 Task: Add a signature Lisa Hernandez containing With heartfelt thanks and warm wishes, Lisa Hernandez to email address softage.6@softage.net and add a folder Training materials
Action: Mouse moved to (109, 120)
Screenshot: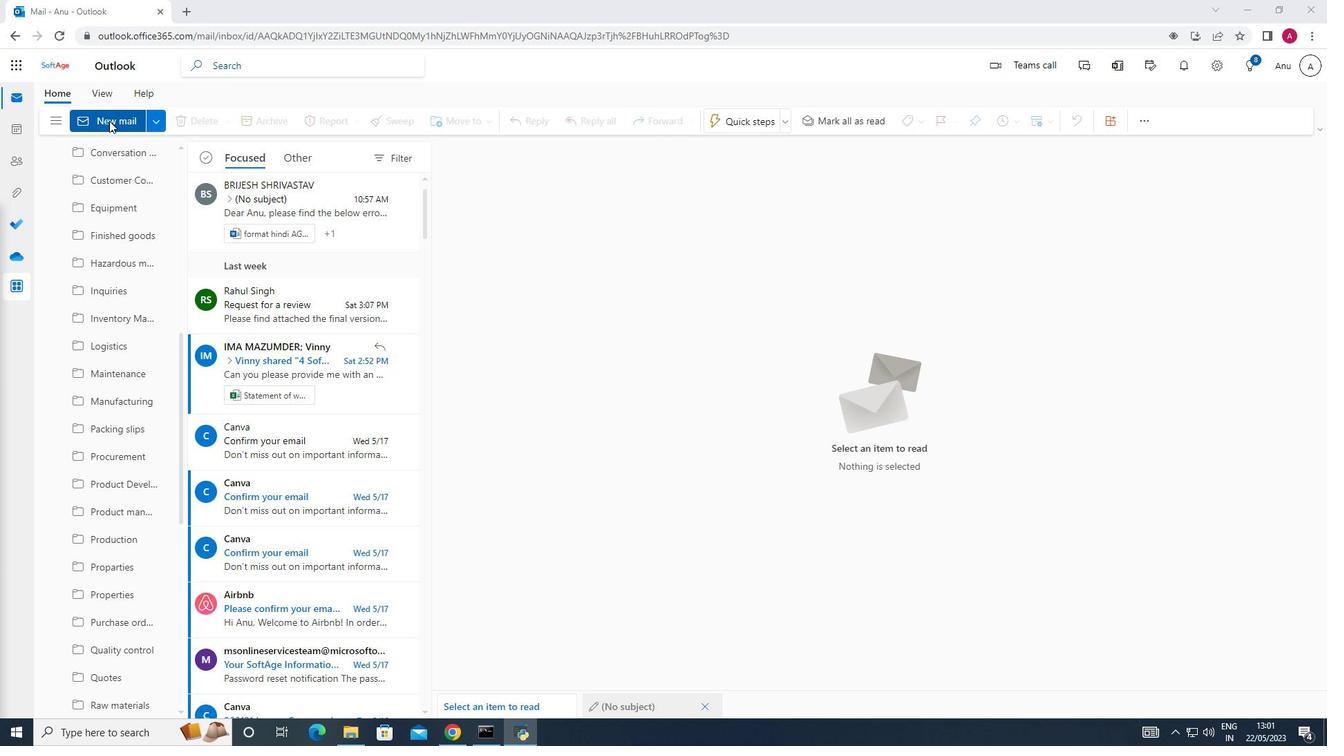 
Action: Mouse pressed left at (109, 120)
Screenshot: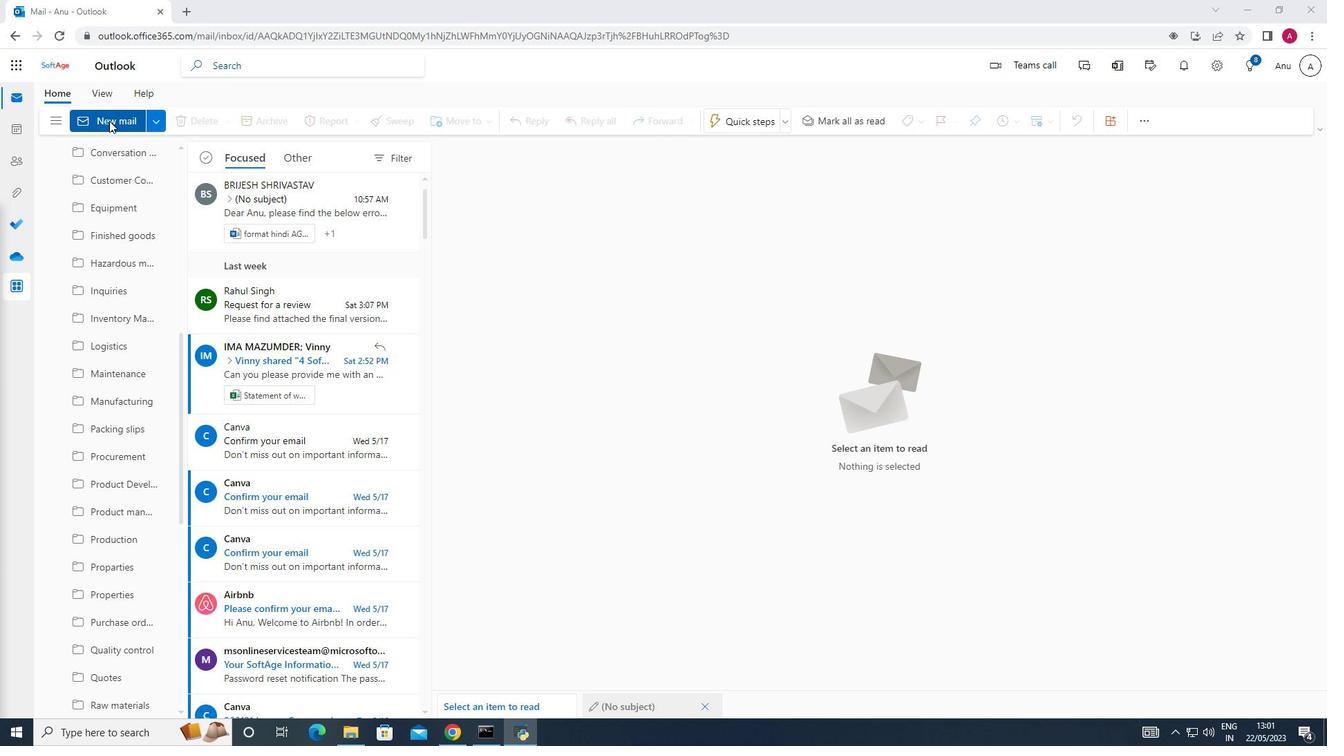 
Action: Mouse moved to (948, 120)
Screenshot: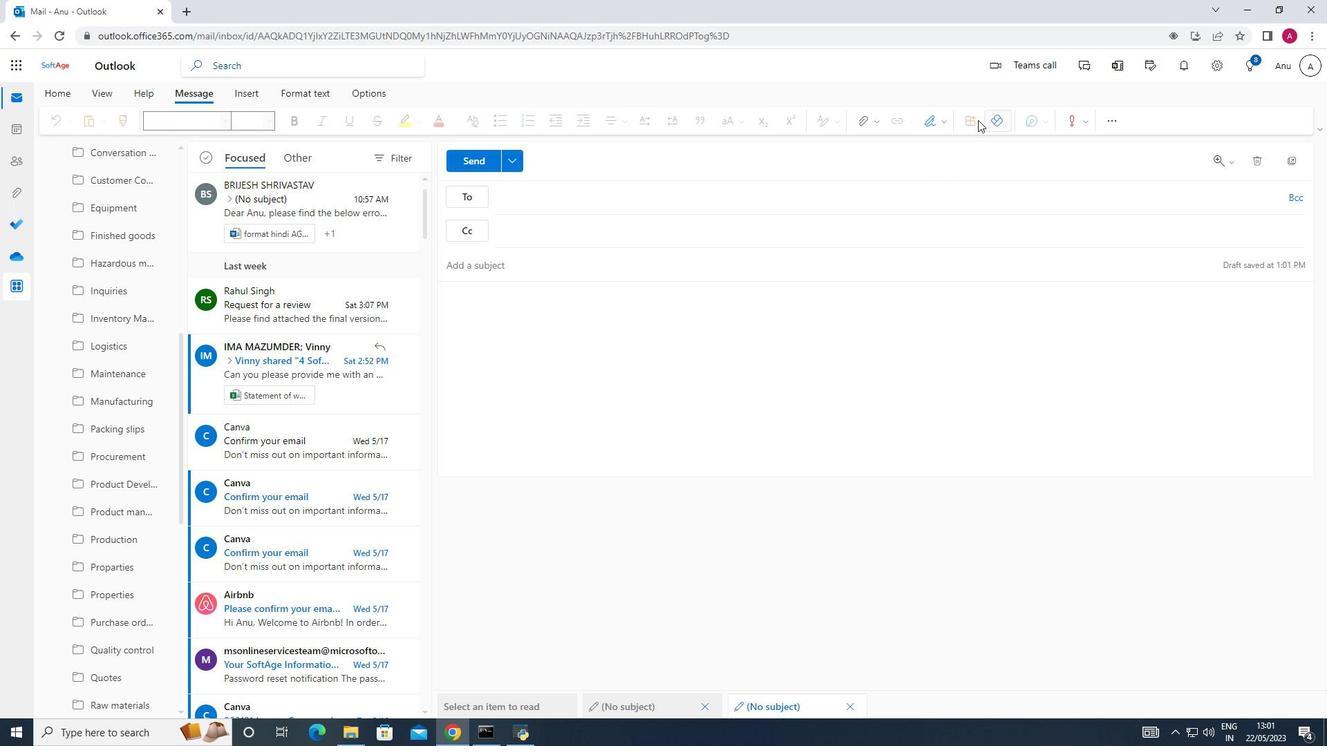 
Action: Mouse pressed left at (948, 120)
Screenshot: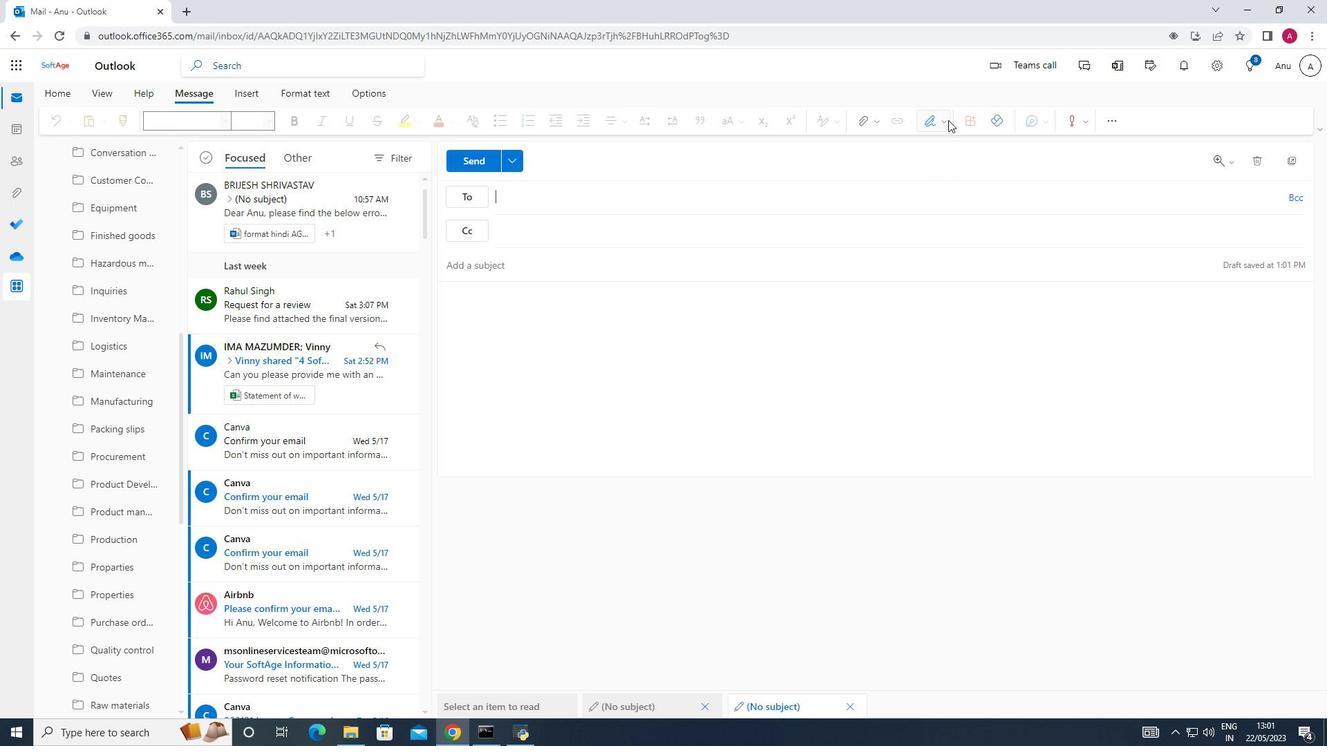 
Action: Mouse moved to (911, 172)
Screenshot: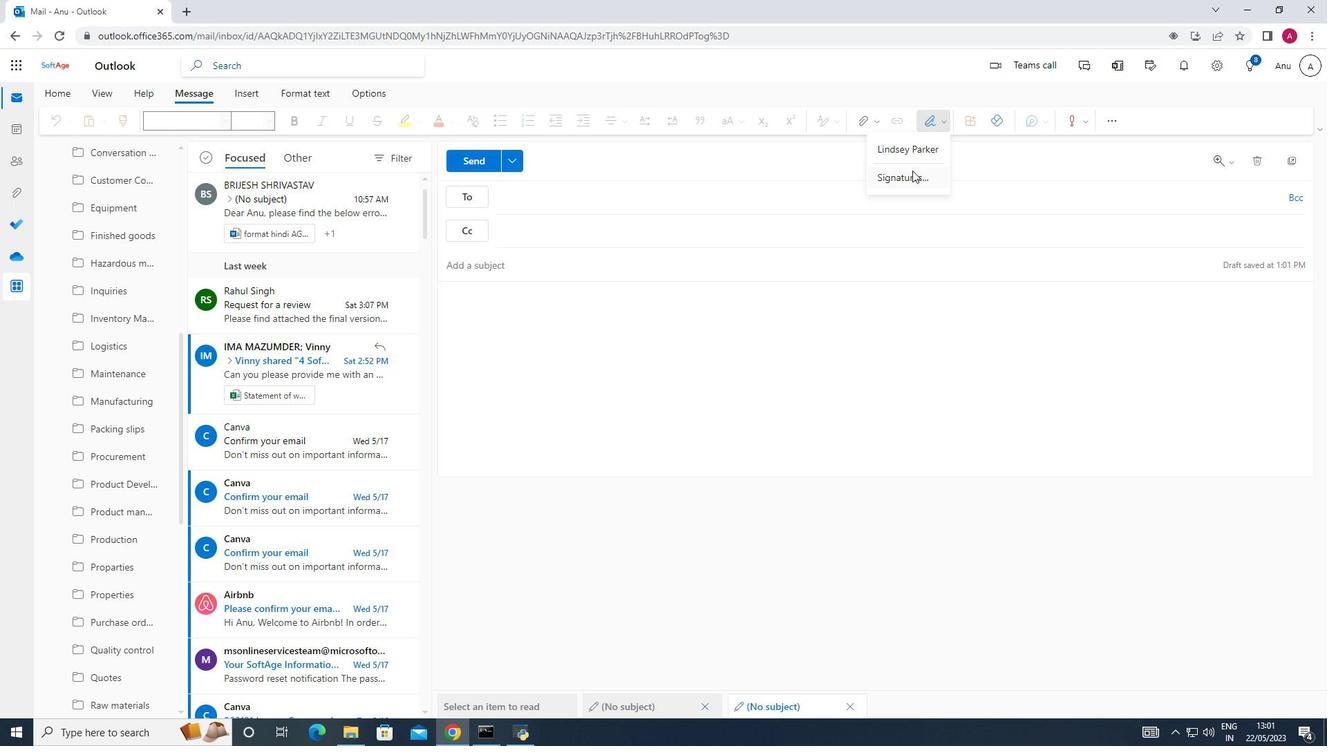 
Action: Mouse pressed left at (911, 172)
Screenshot: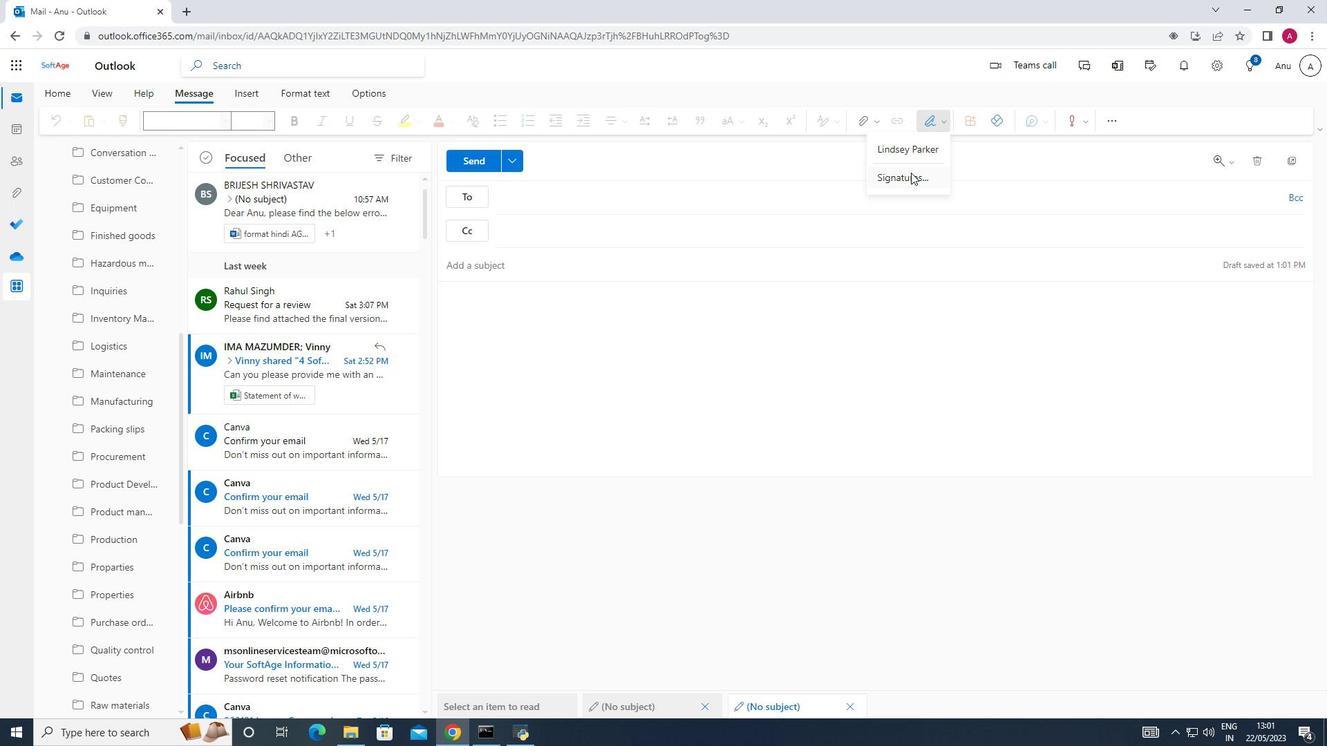 
Action: Mouse moved to (949, 239)
Screenshot: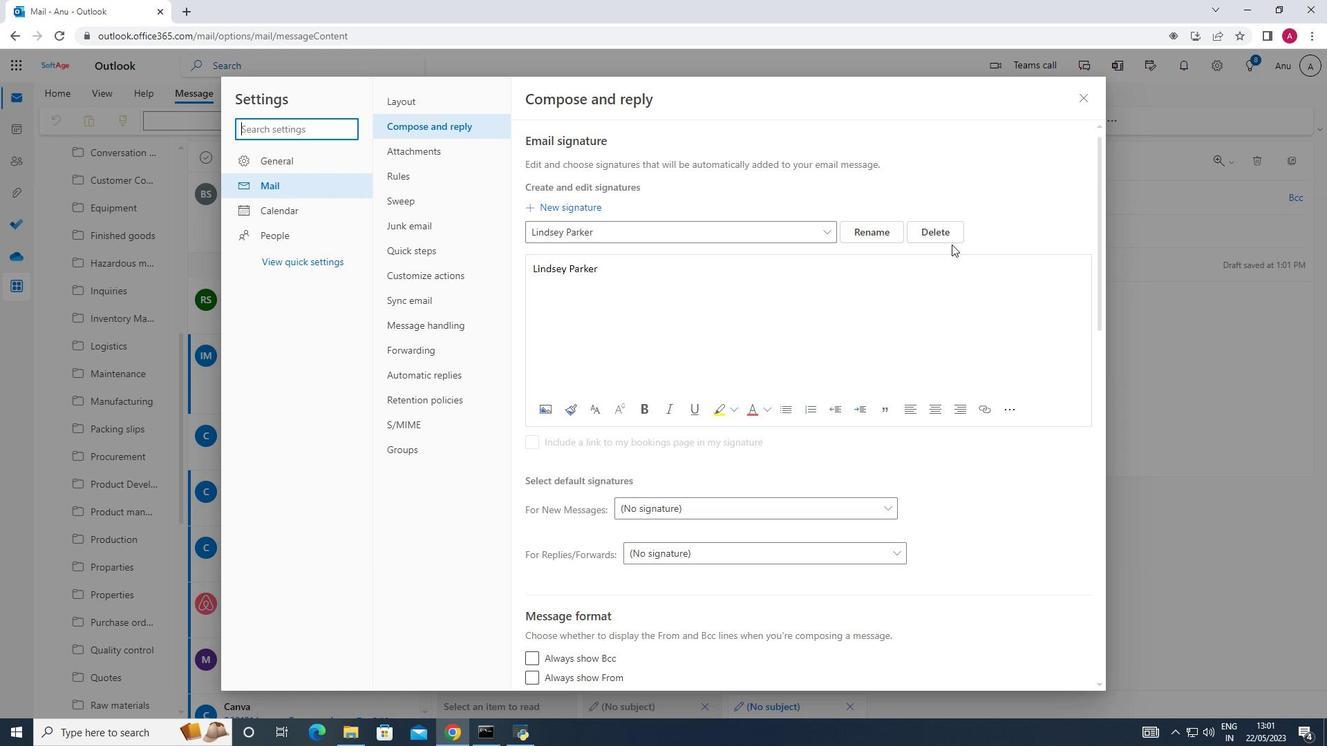 
Action: Mouse pressed left at (949, 239)
Screenshot: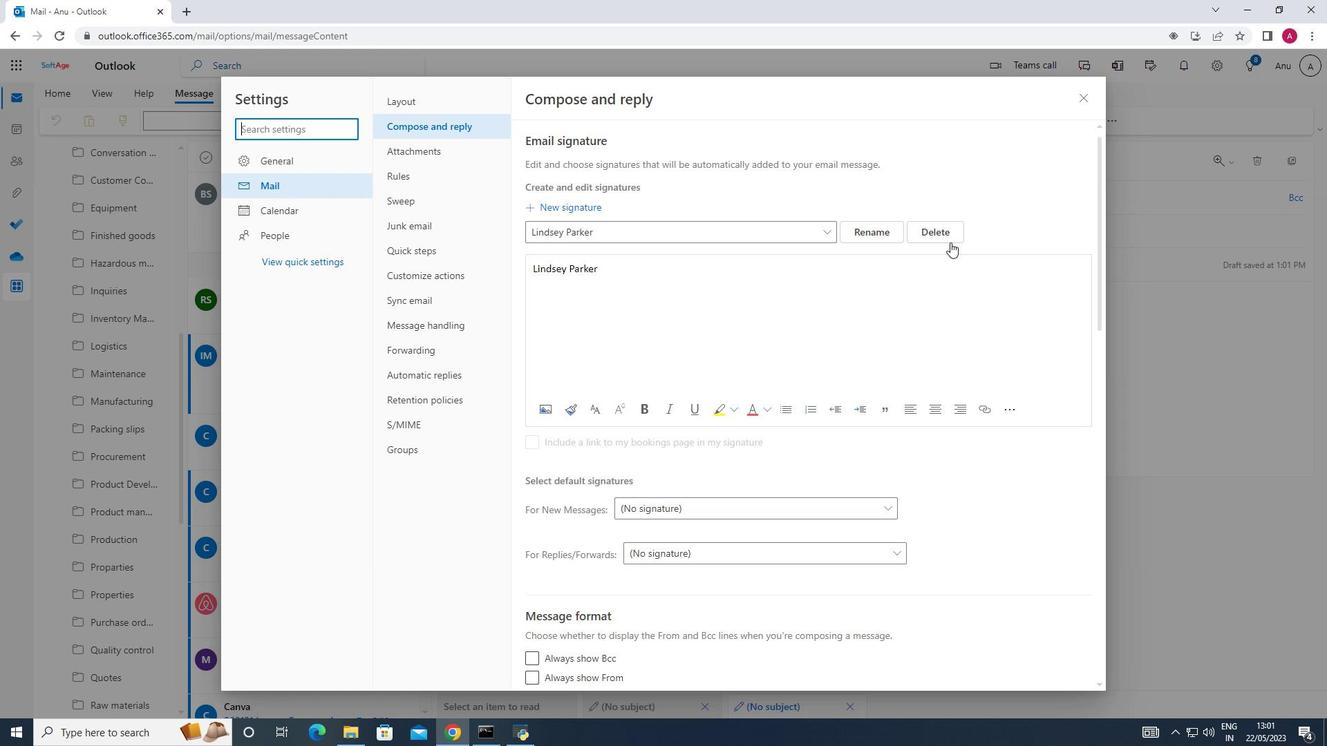
Action: Mouse moved to (615, 219)
Screenshot: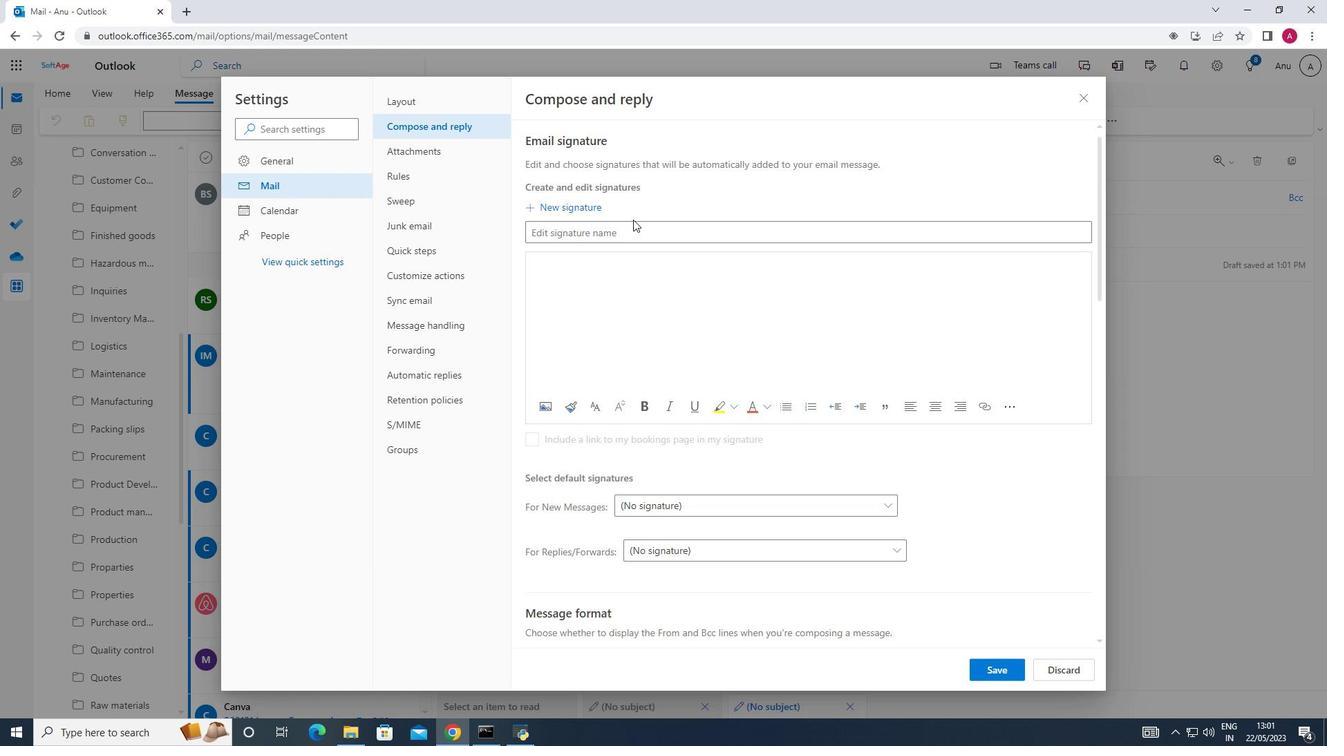 
Action: Mouse pressed left at (615, 219)
Screenshot: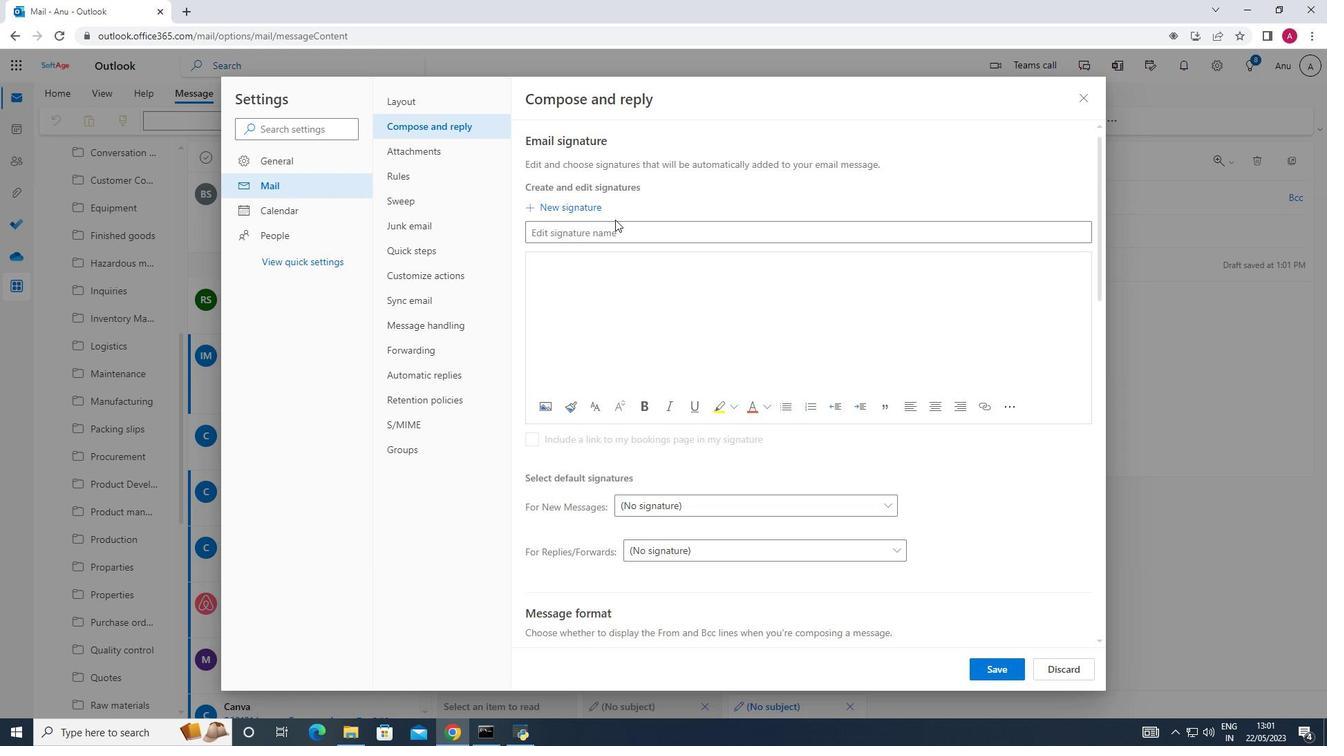 
Action: Mouse moved to (579, 236)
Screenshot: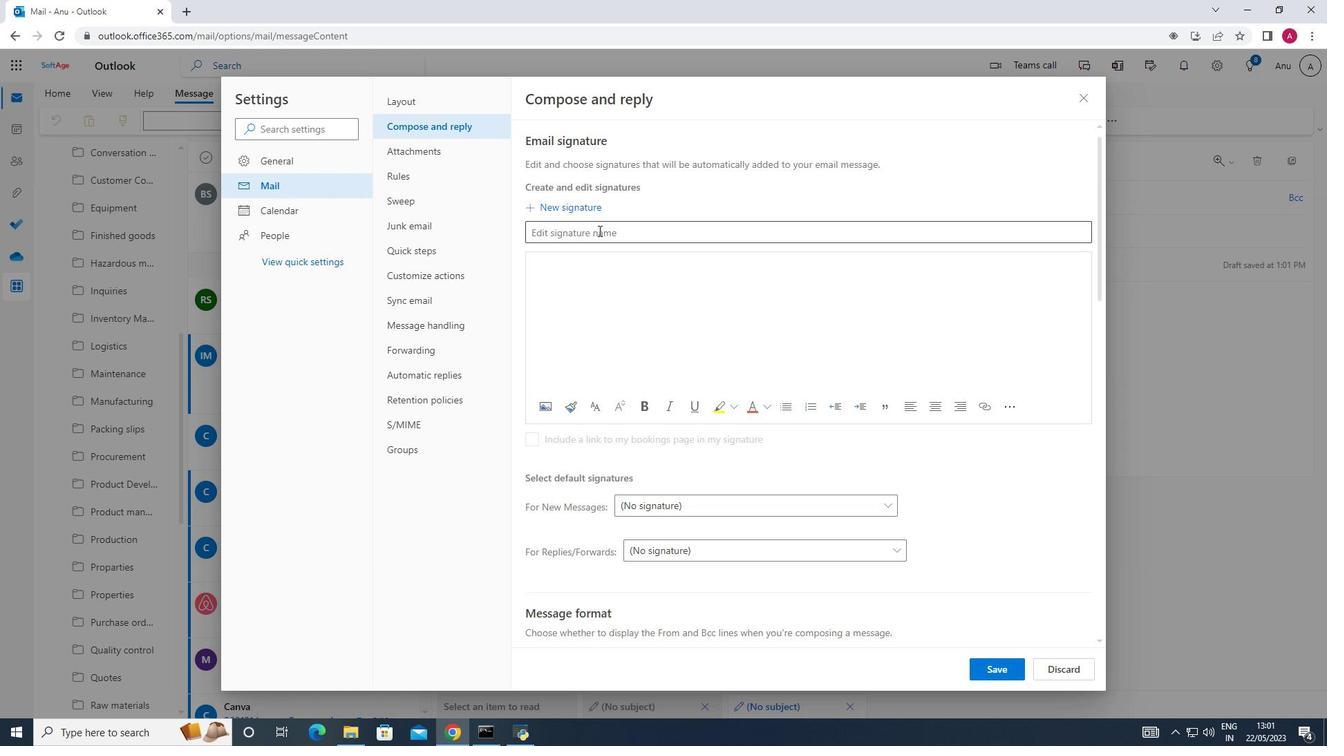 
Action: Mouse pressed left at (579, 236)
Screenshot: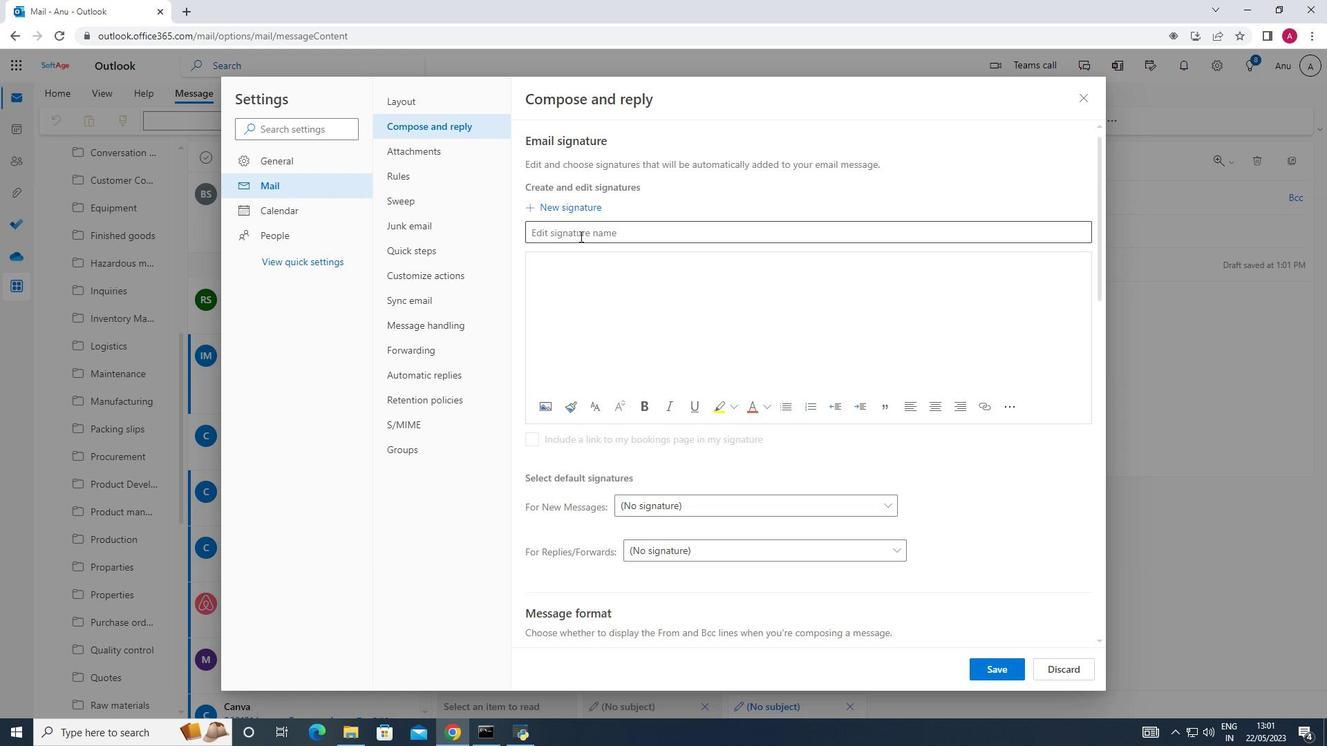 
Action: Mouse moved to (579, 235)
Screenshot: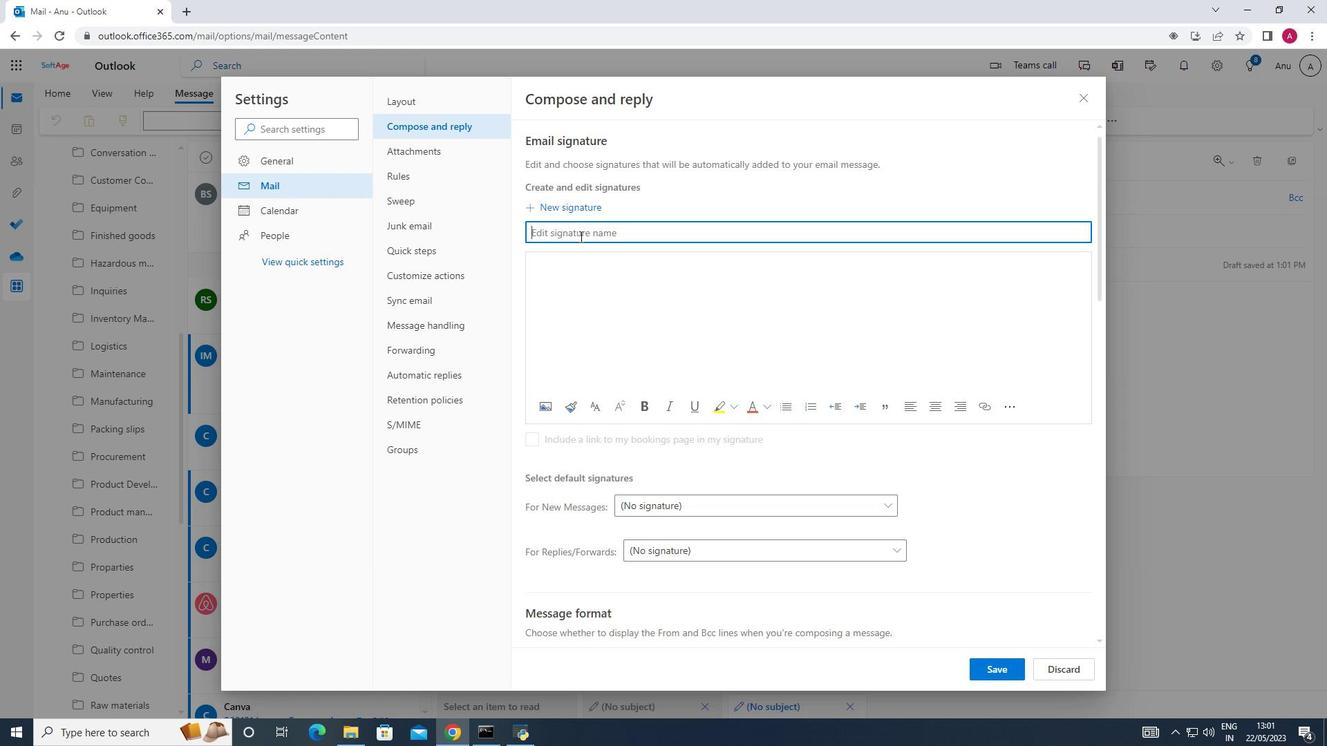 
Action: Key pressed <Key.shift>Lisa<Key.space><Key.shift>Hernandez
Screenshot: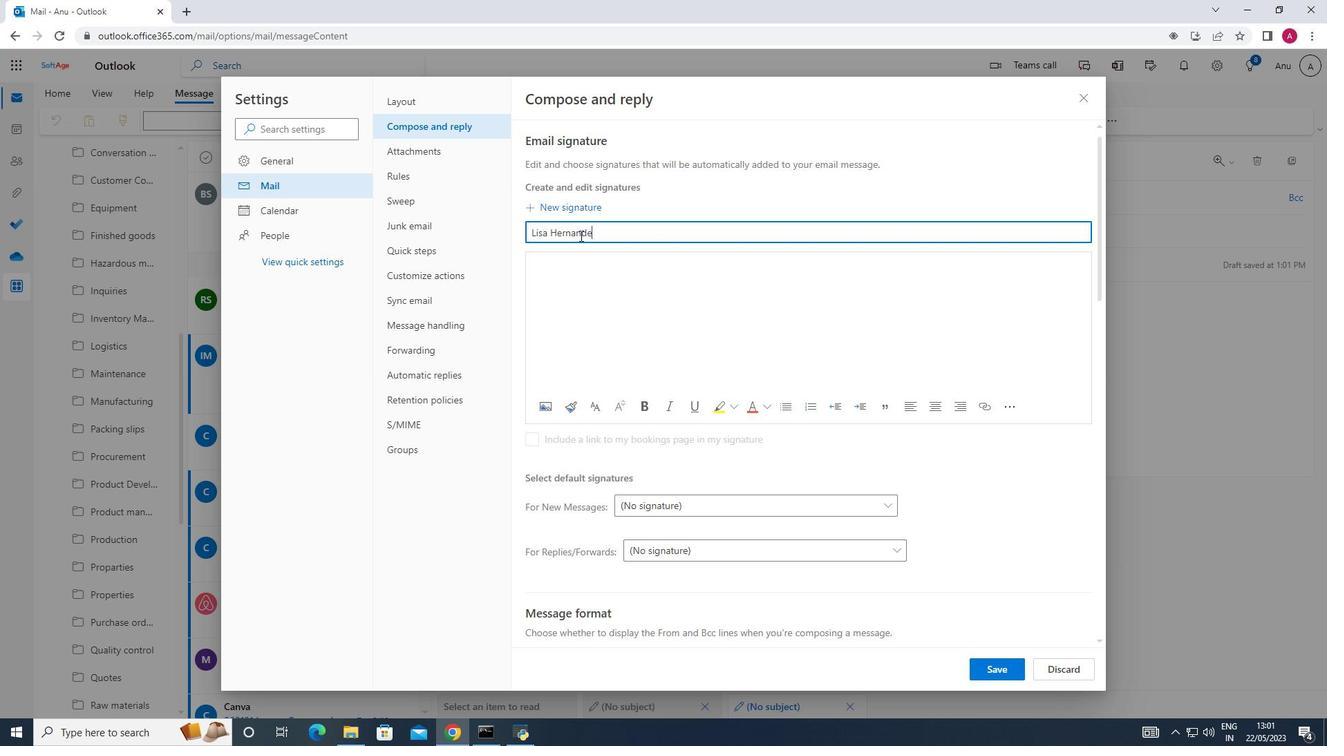
Action: Mouse moved to (545, 264)
Screenshot: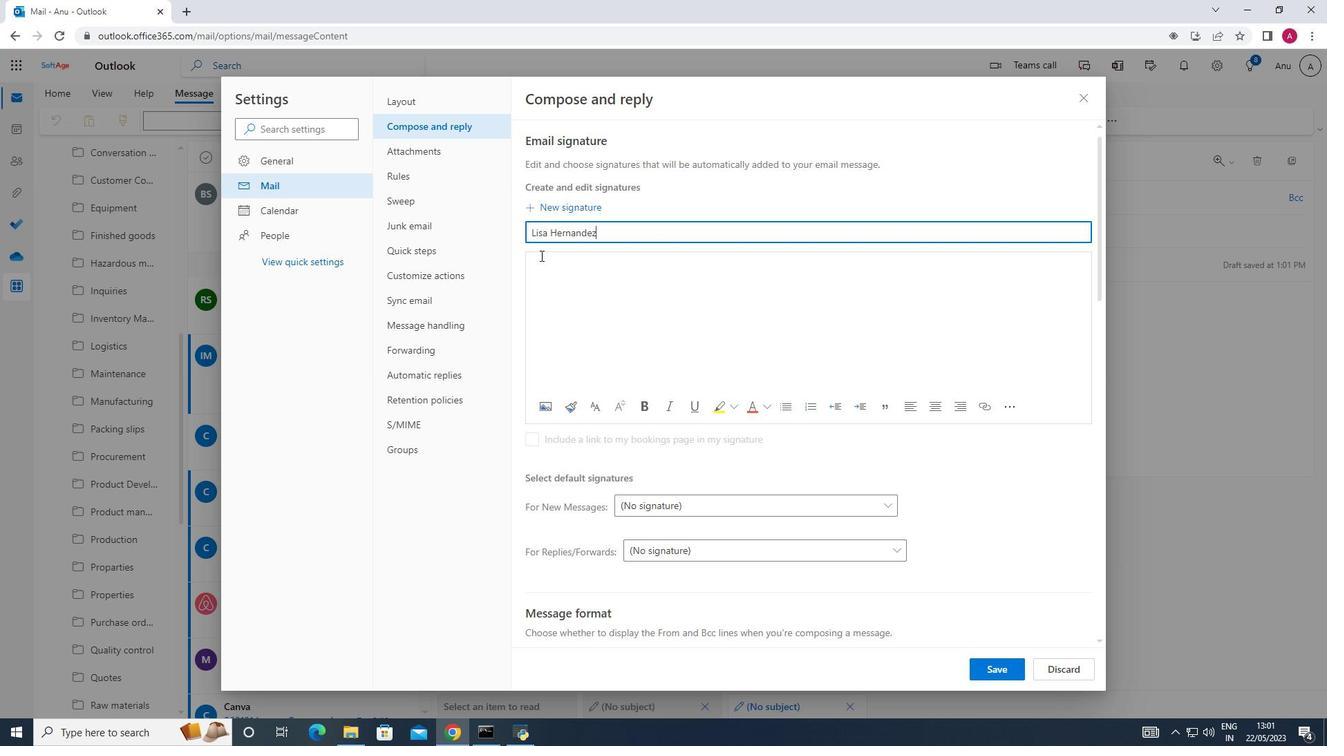 
Action: Mouse pressed left at (545, 264)
Screenshot: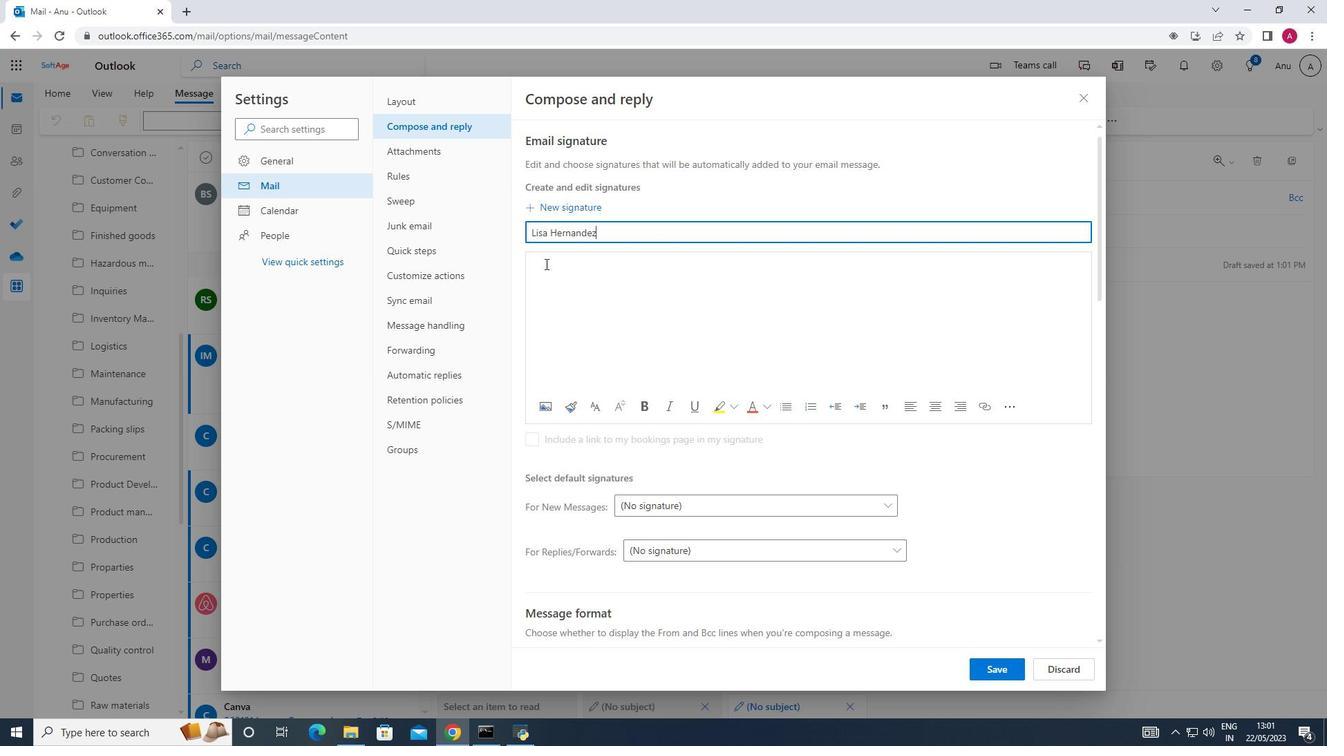 
Action: Key pressed <Key.shift_r>Lisa<Key.space><Key.shift>Harb<Key.backspace>nandez
Screenshot: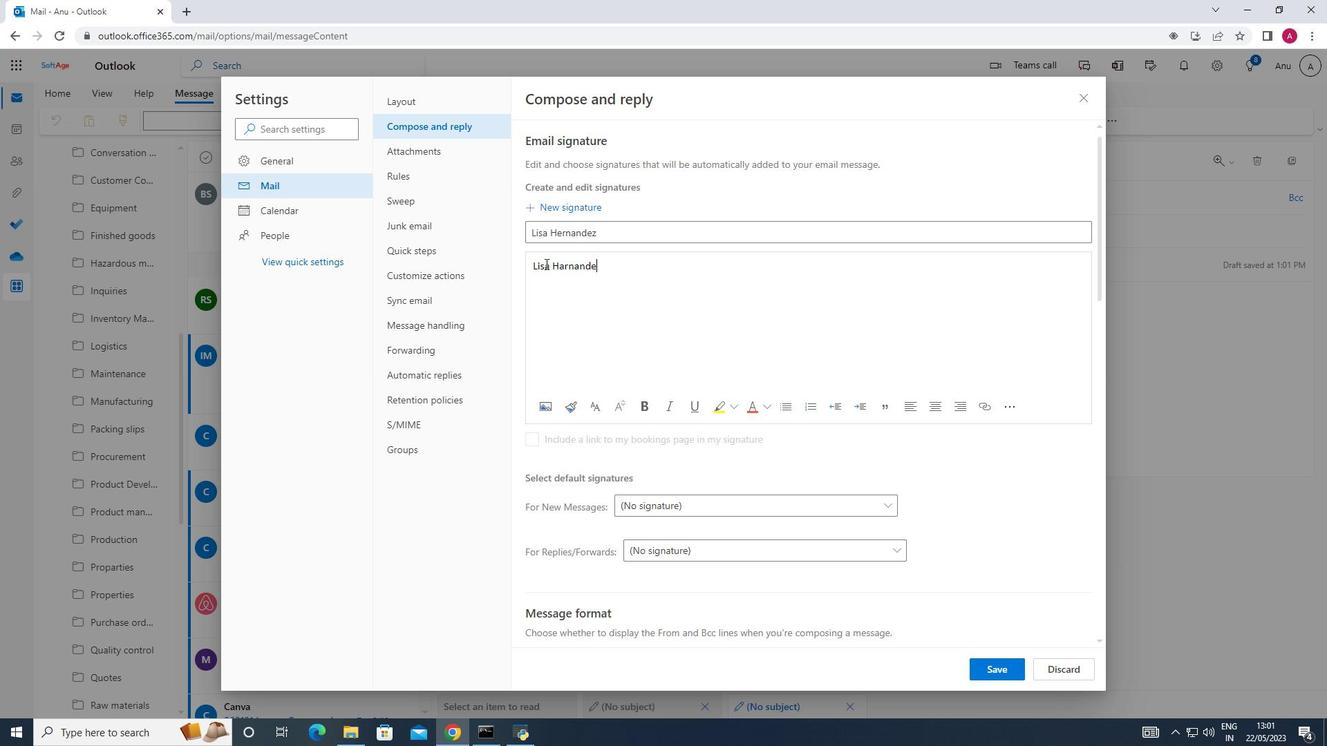 
Action: Mouse moved to (984, 669)
Screenshot: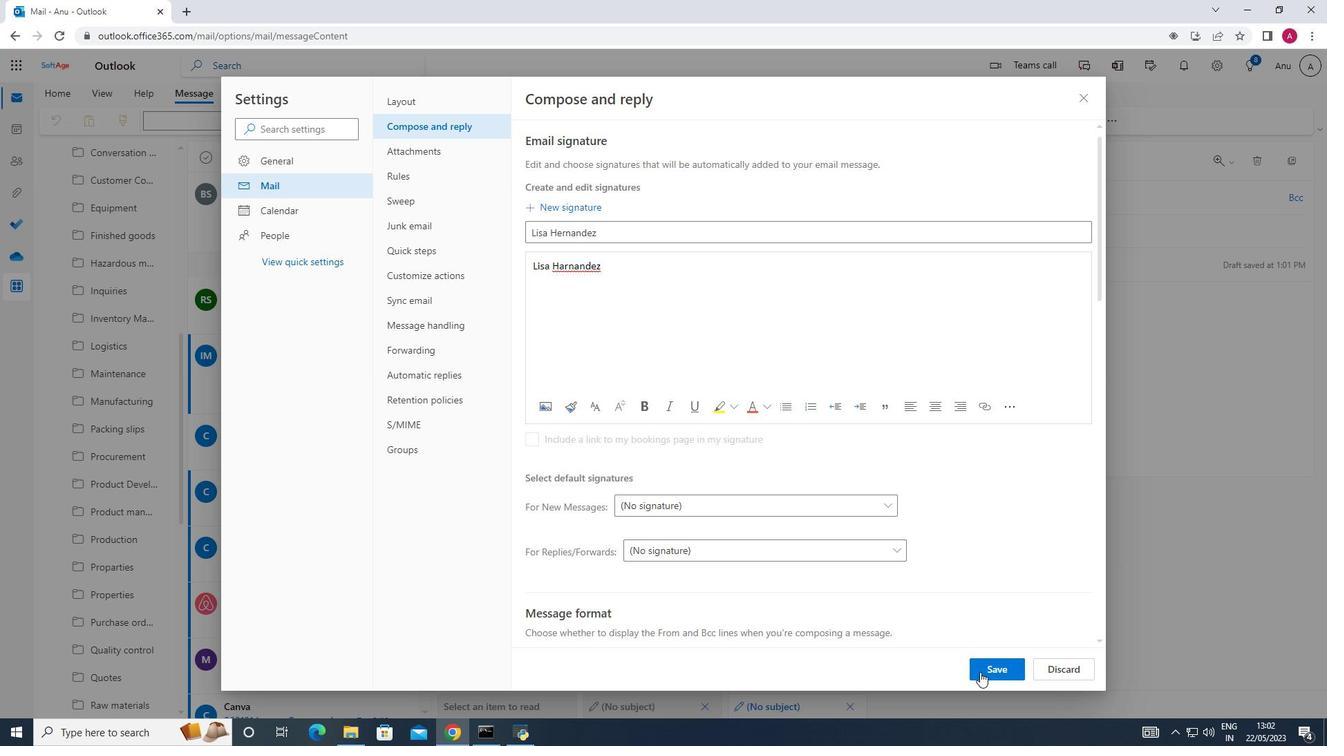 
Action: Mouse pressed left at (984, 669)
Screenshot: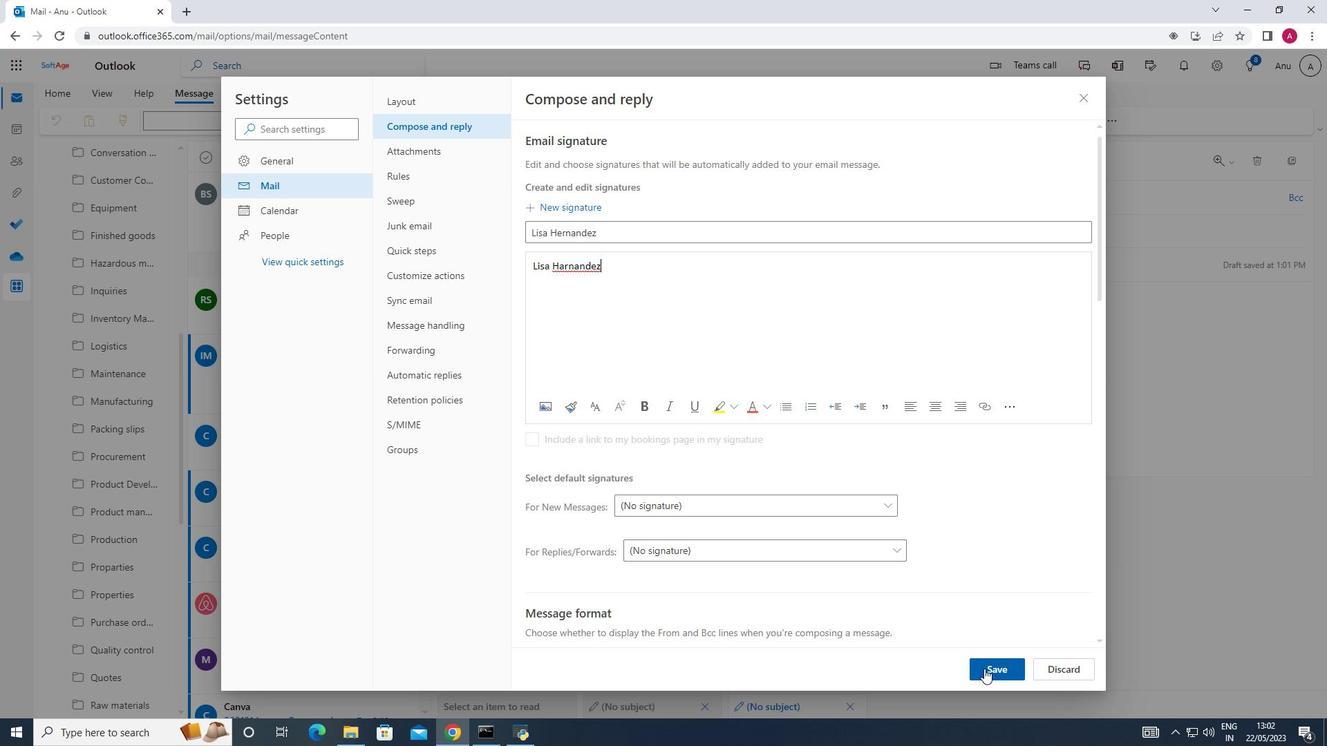 
Action: Mouse moved to (1076, 93)
Screenshot: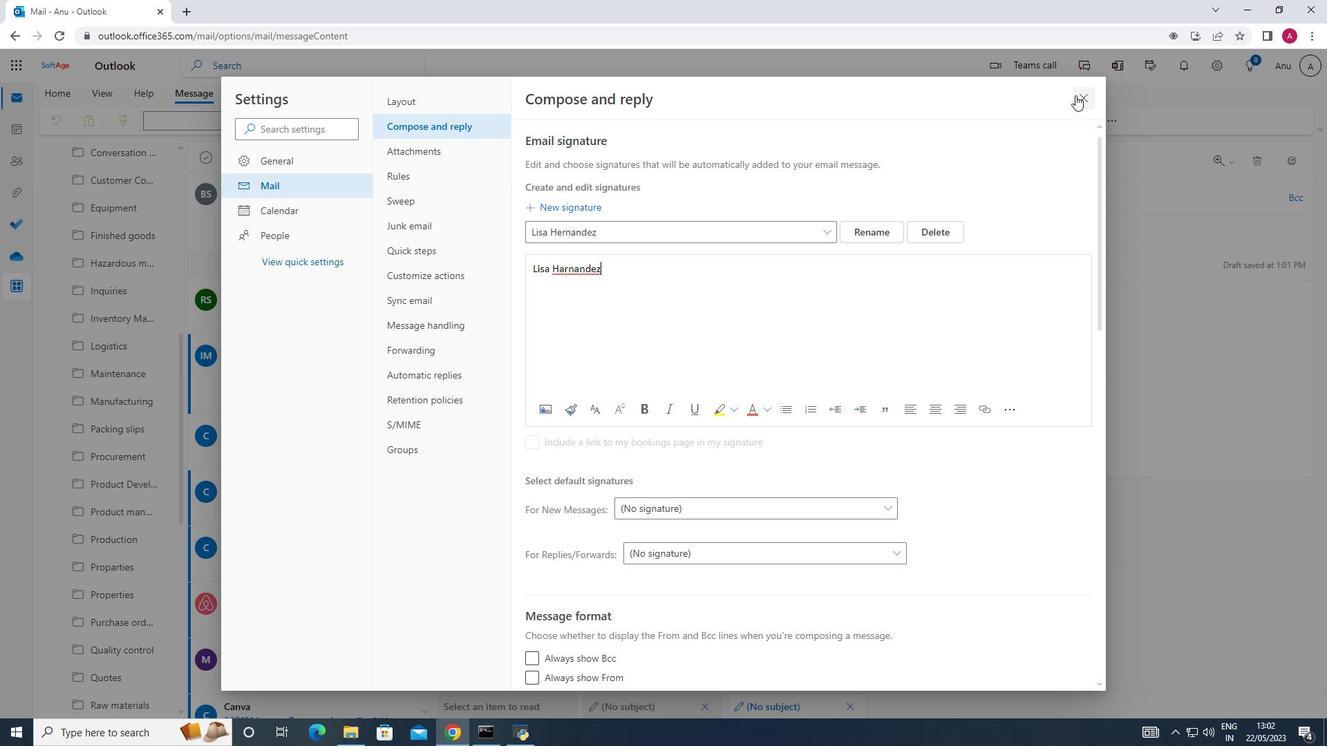 
Action: Mouse pressed left at (1076, 93)
Screenshot: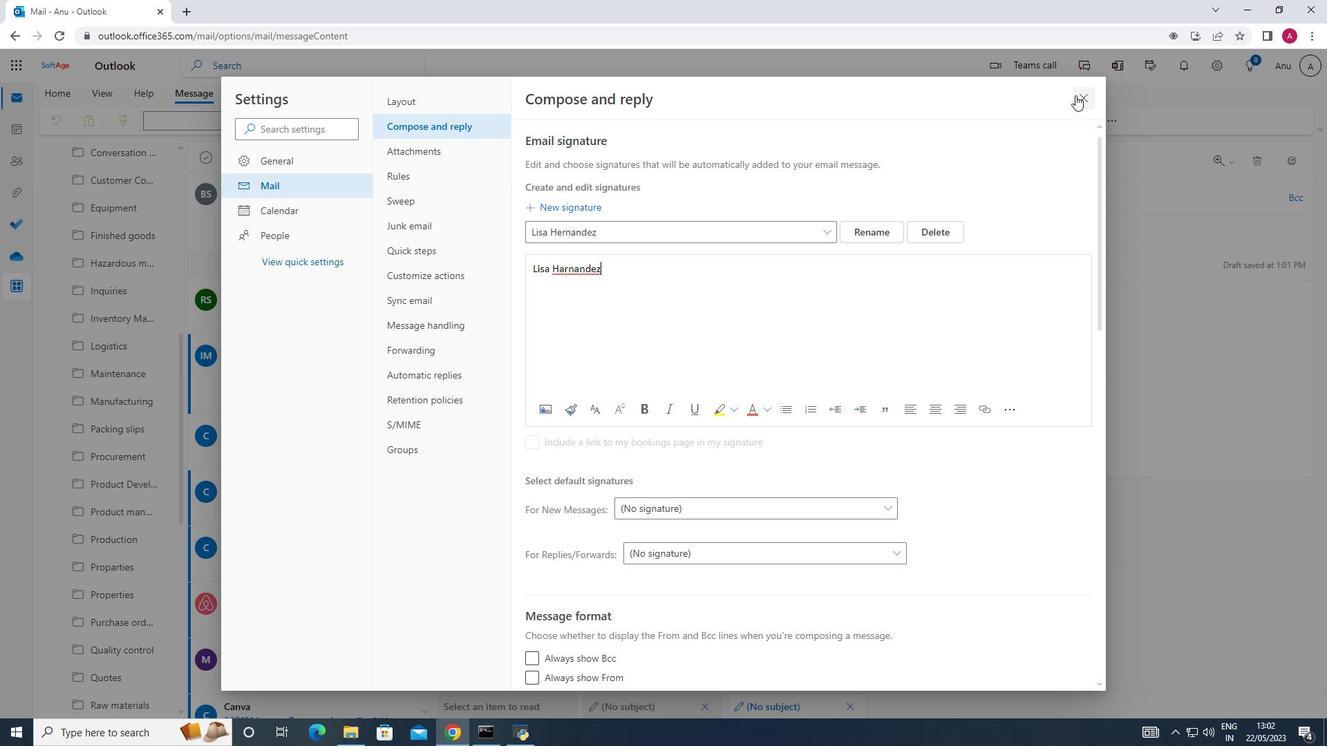 
Action: Mouse moved to (940, 123)
Screenshot: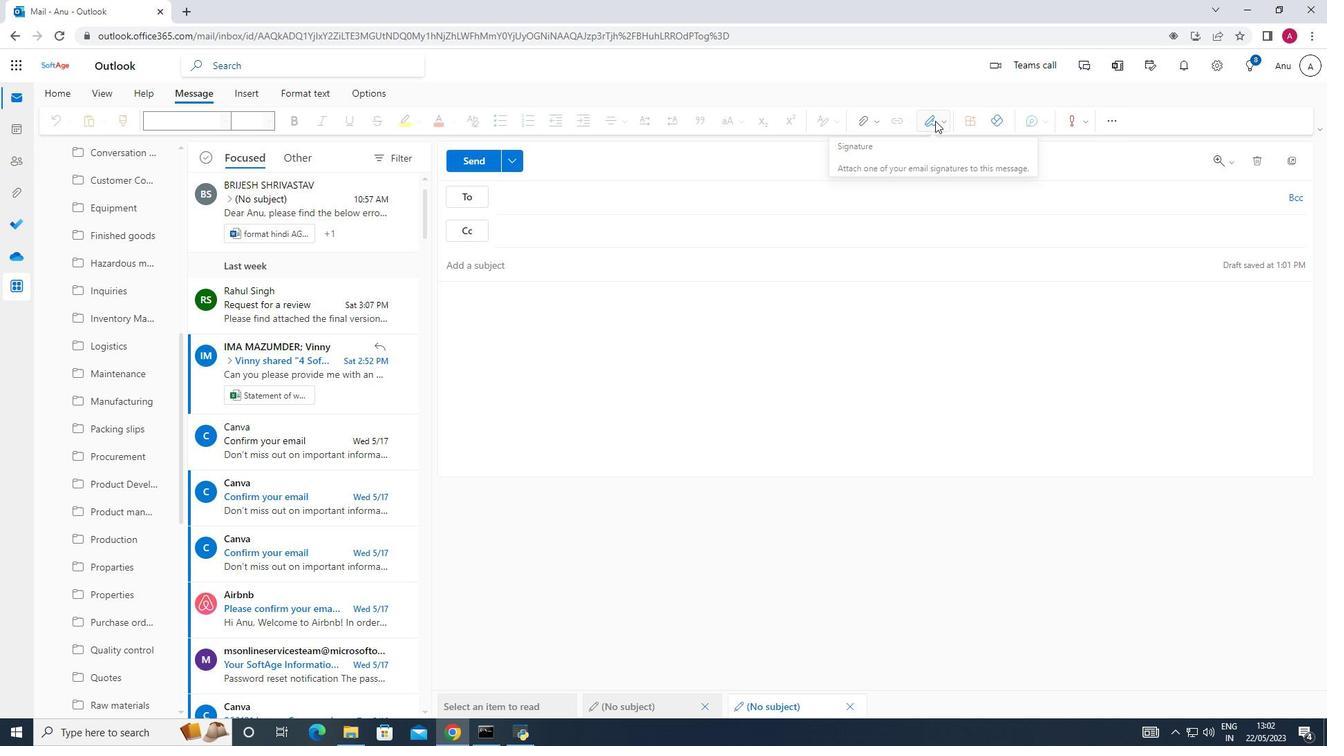 
Action: Mouse pressed left at (940, 123)
Screenshot: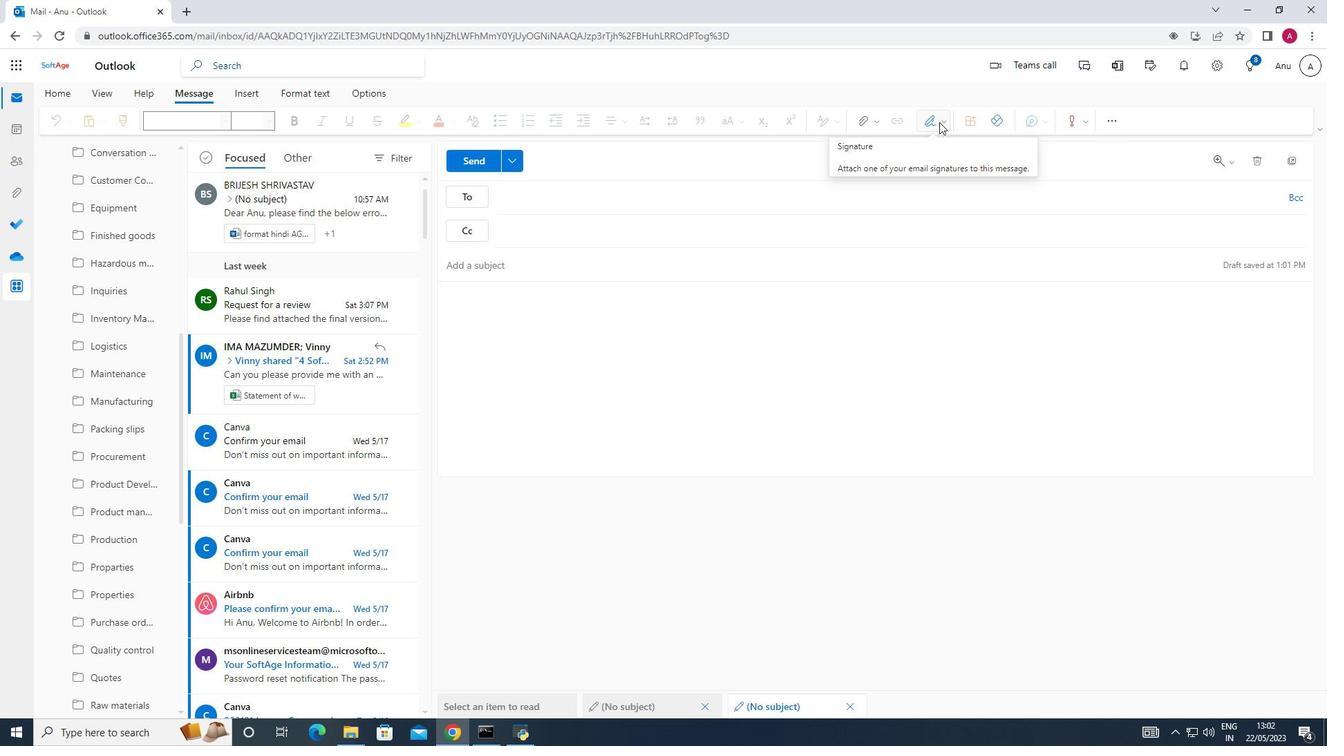 
Action: Mouse moved to (920, 147)
Screenshot: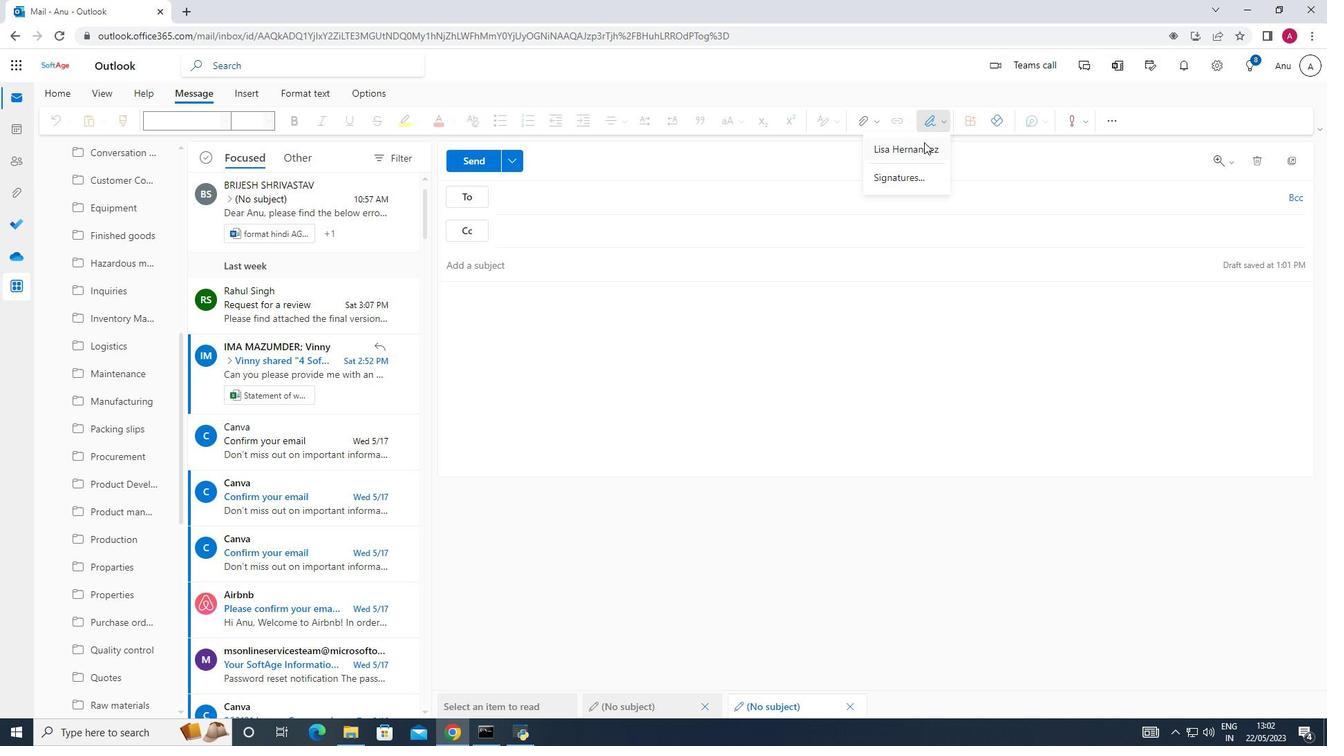 
Action: Mouse pressed left at (920, 147)
Screenshot: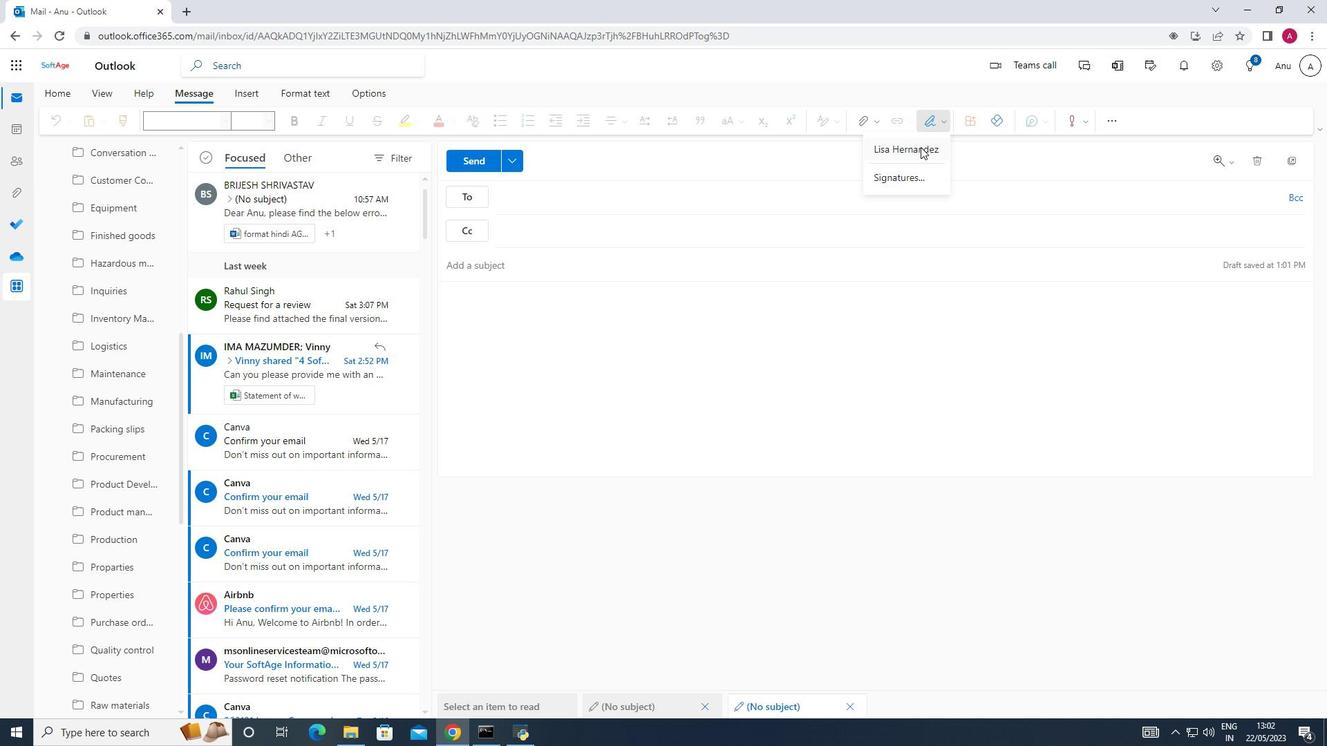 
Action: Mouse moved to (522, 191)
Screenshot: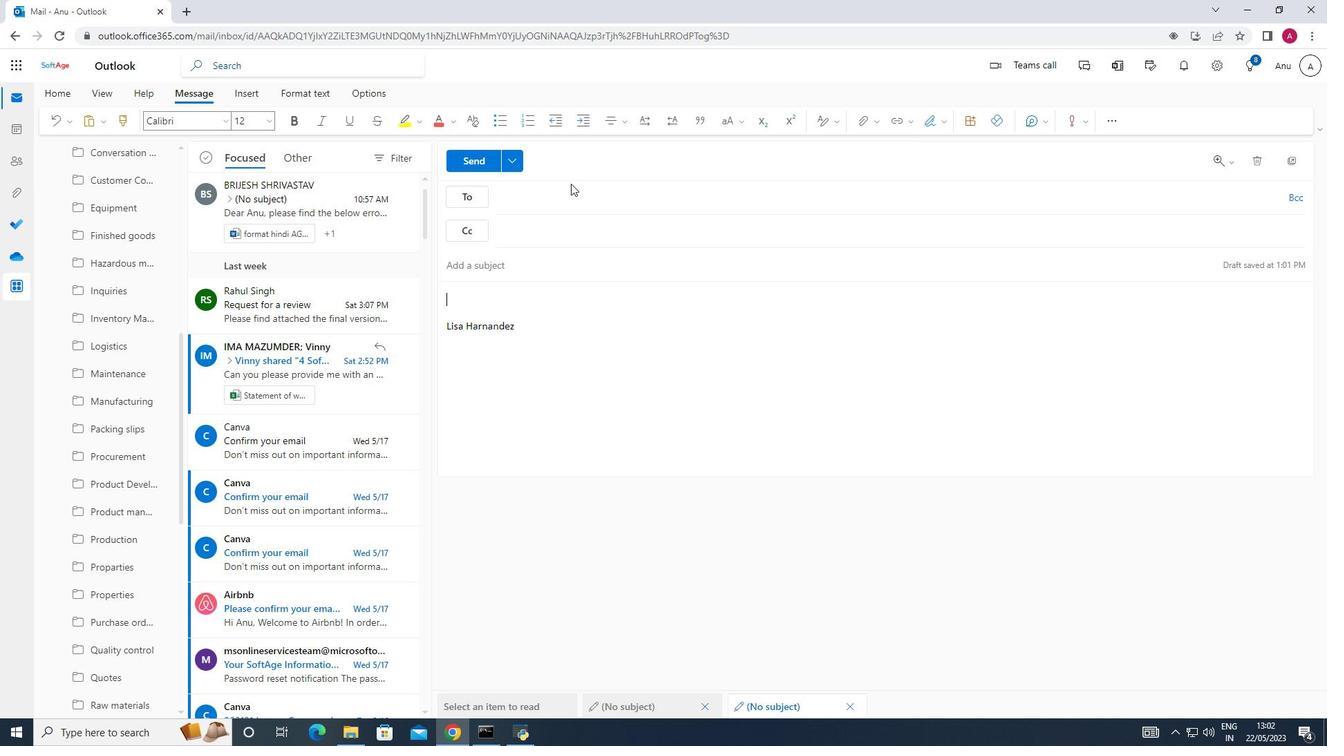 
Action: Mouse pressed left at (522, 191)
Screenshot: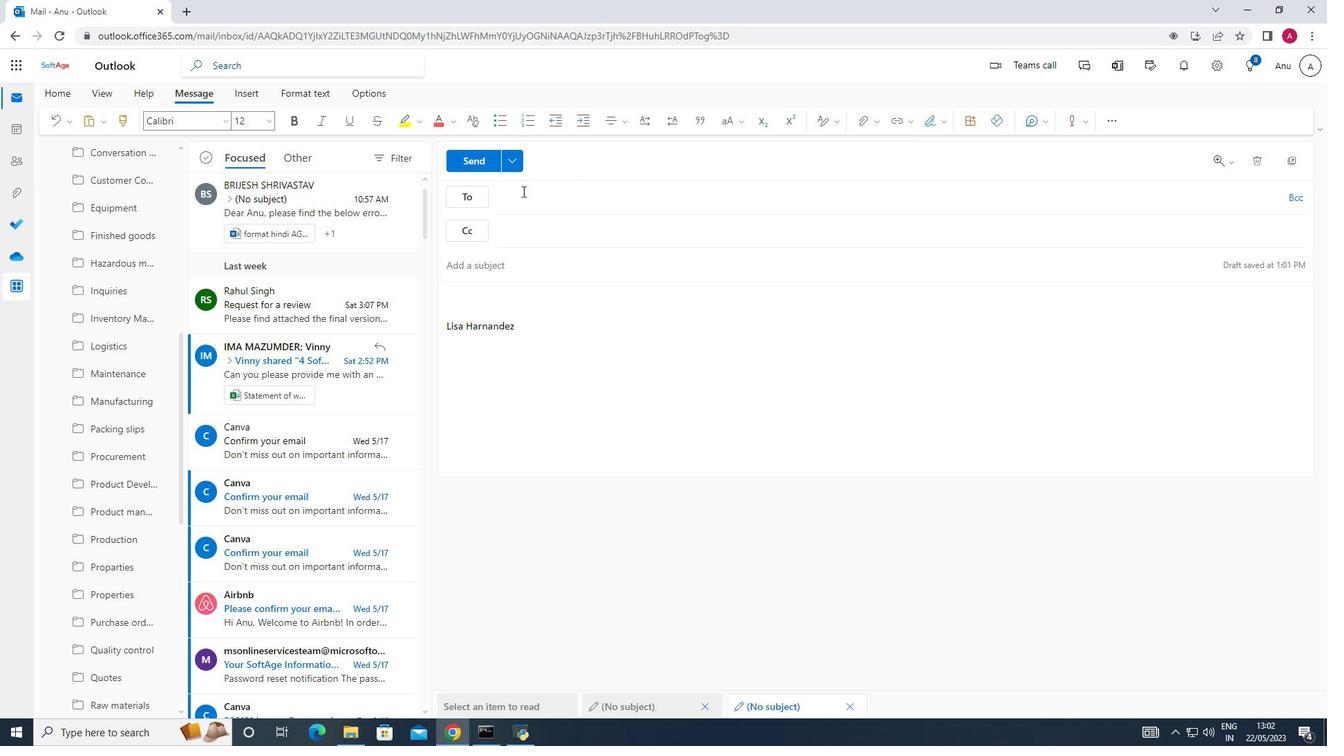 
Action: Mouse moved to (448, 293)
Screenshot: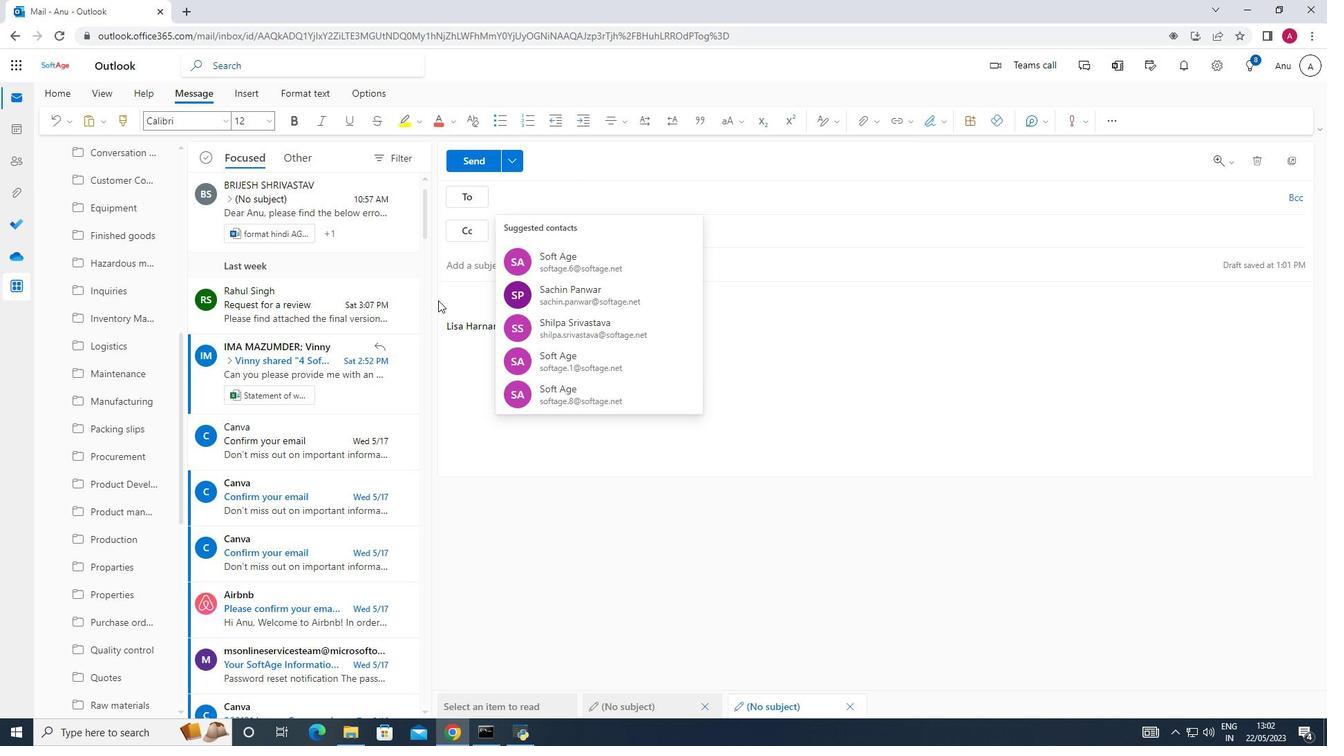 
Action: Mouse pressed left at (448, 293)
Screenshot: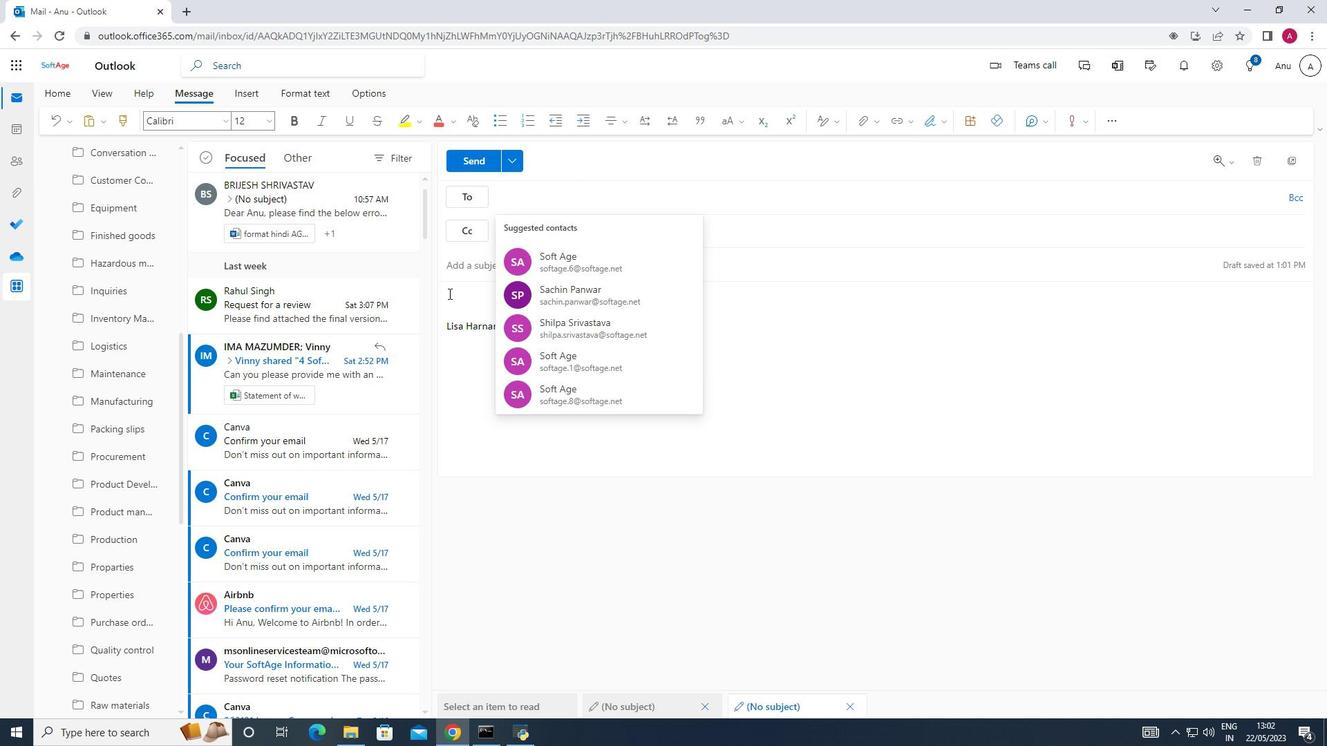 
Action: Mouse moved to (449, 290)
Screenshot: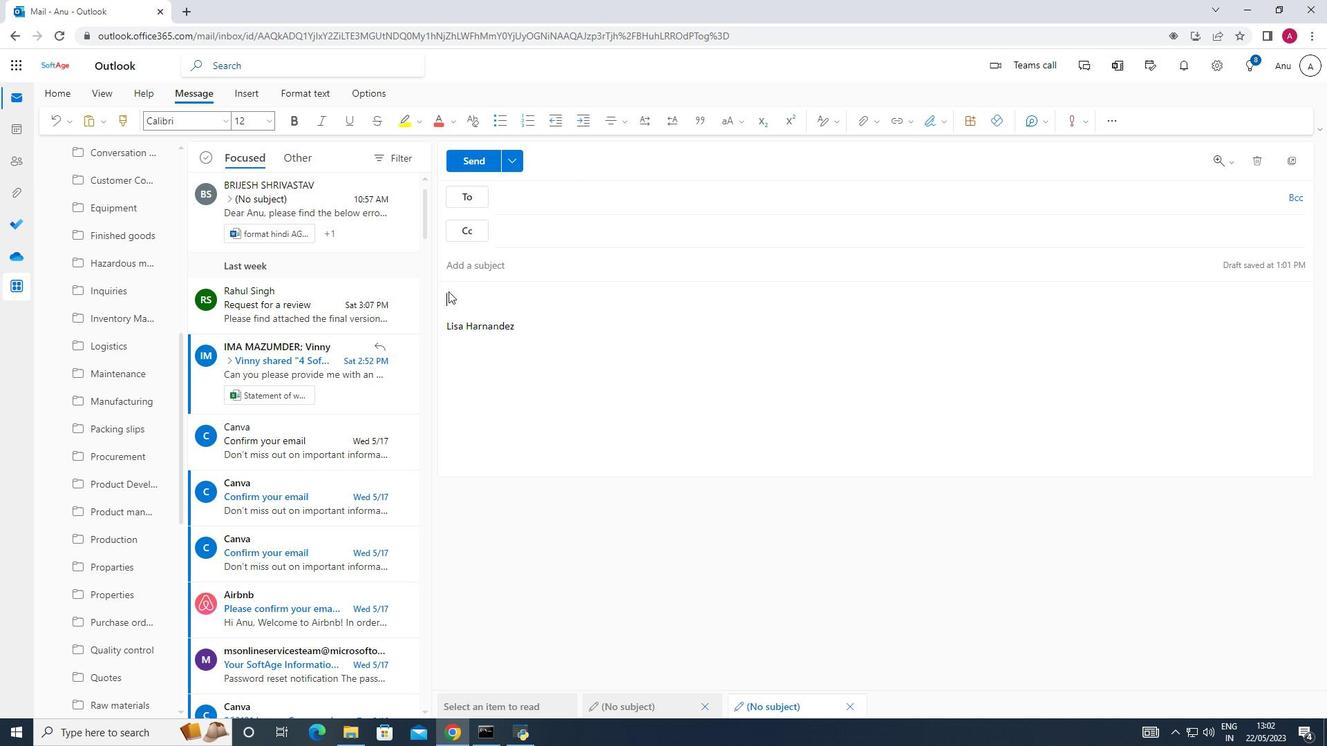 
Action: Key pressed <Key.shift><Key.shift><Key.shift><Key.shift><Key.shift><Key.shift>Heartfelt<Key.space>thanks<Key.space>am<Key.backspace>nd<Key.space>warm<Key.space>wishes.
Screenshot: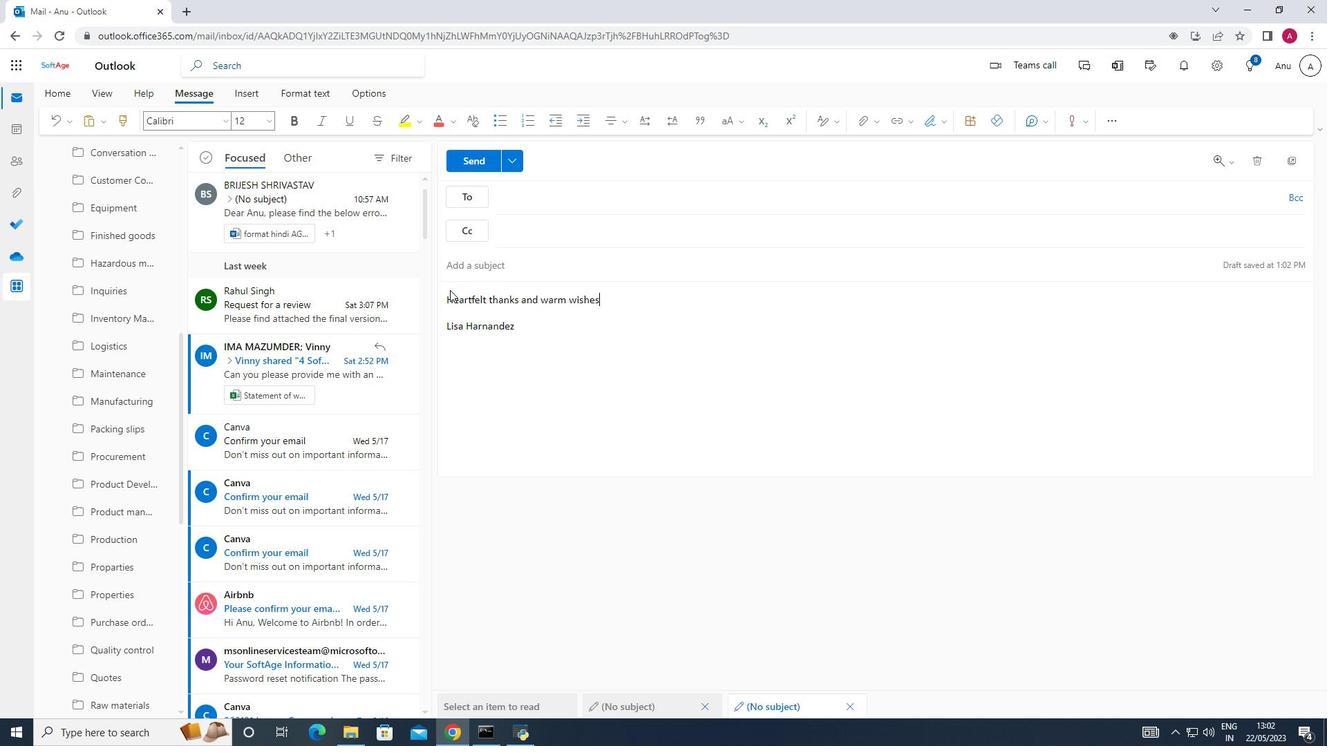 
Action: Mouse moved to (508, 198)
Screenshot: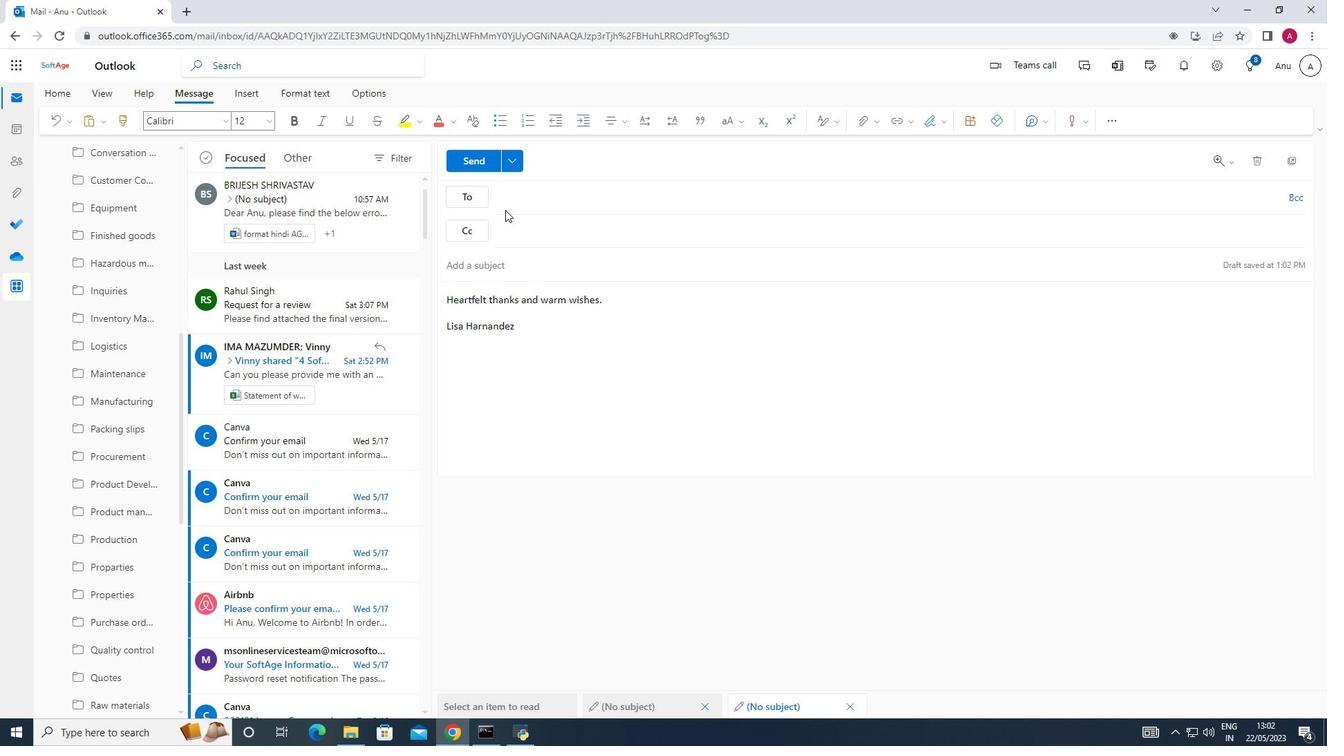 
Action: Mouse pressed left at (508, 198)
Screenshot: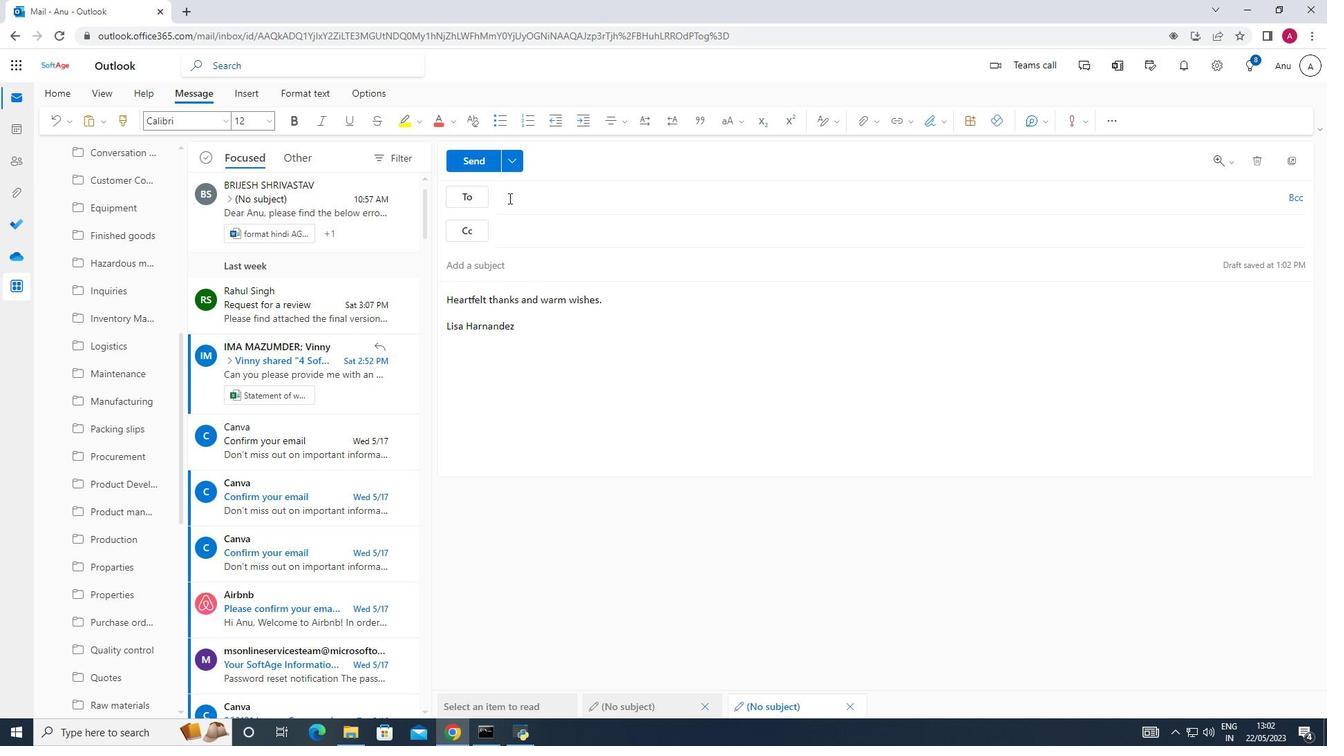 
Action: Mouse moved to (509, 197)
Screenshot: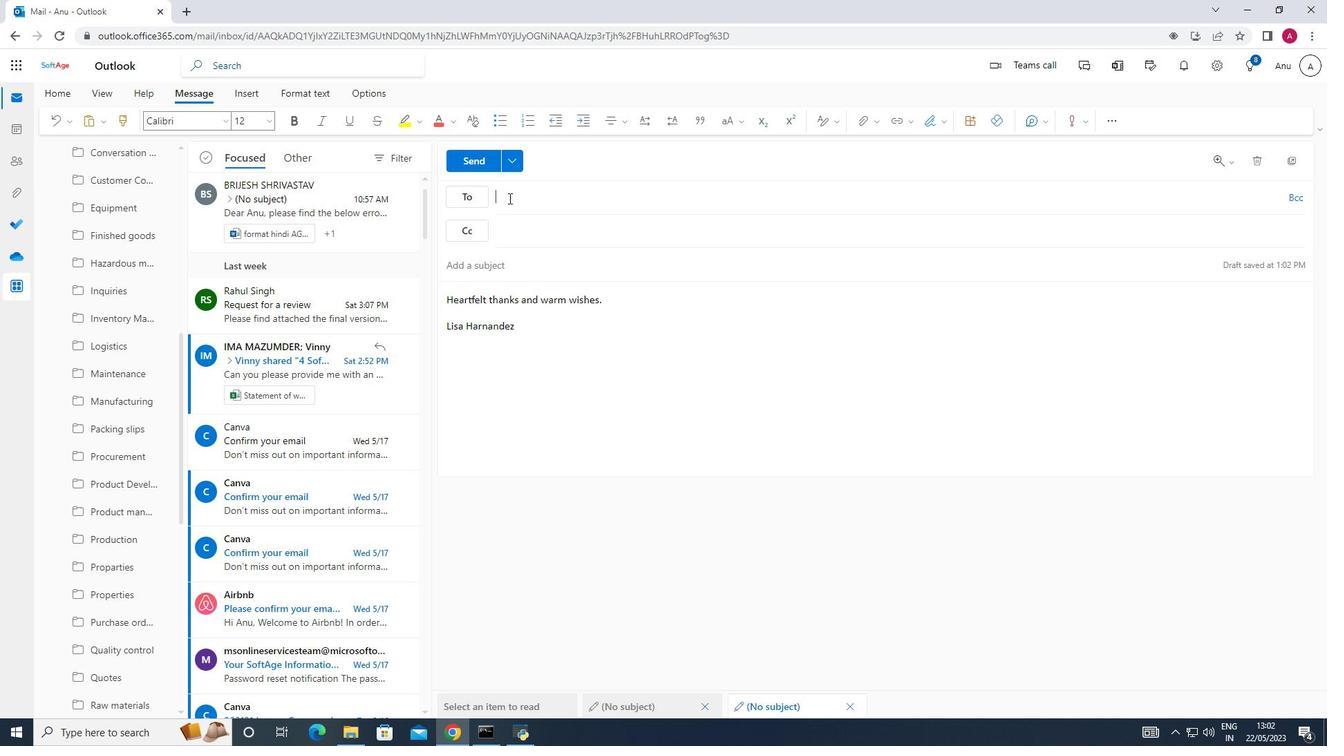
Action: Key pressed s
Screenshot: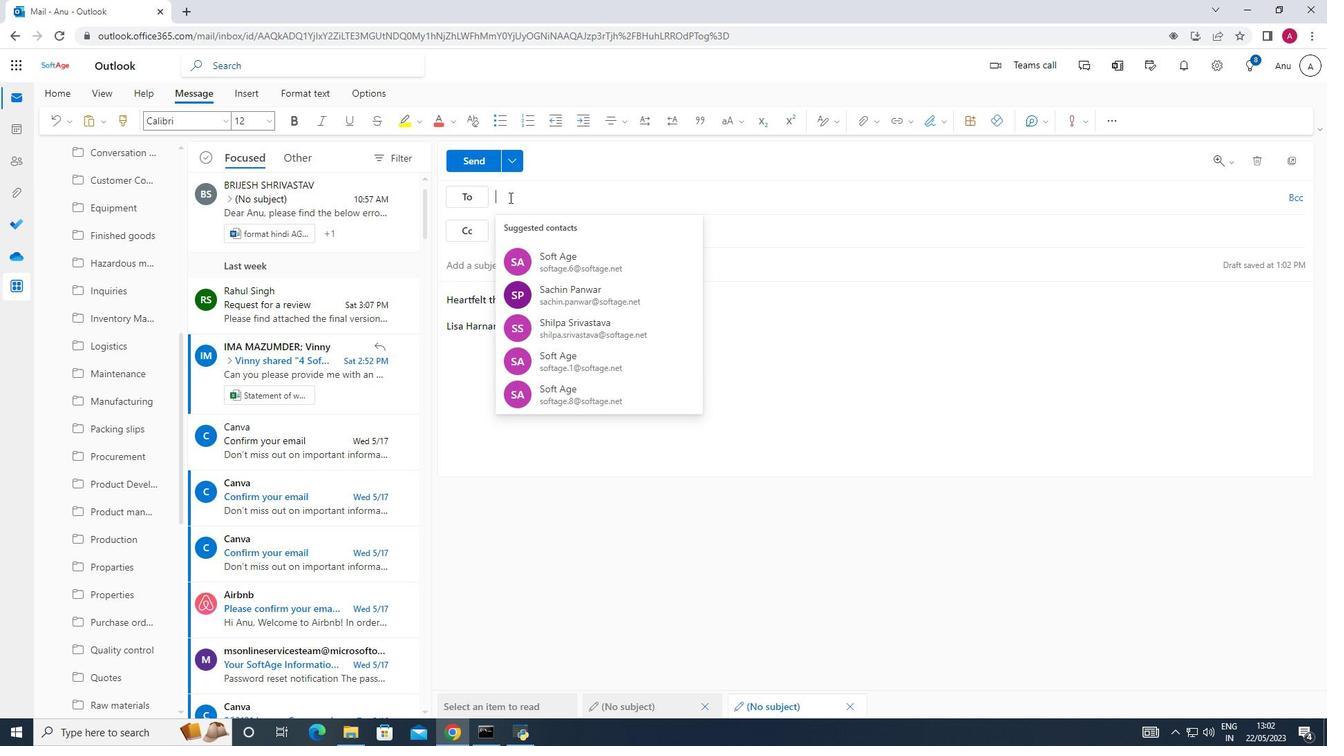 
Action: Mouse moved to (579, 230)
Screenshot: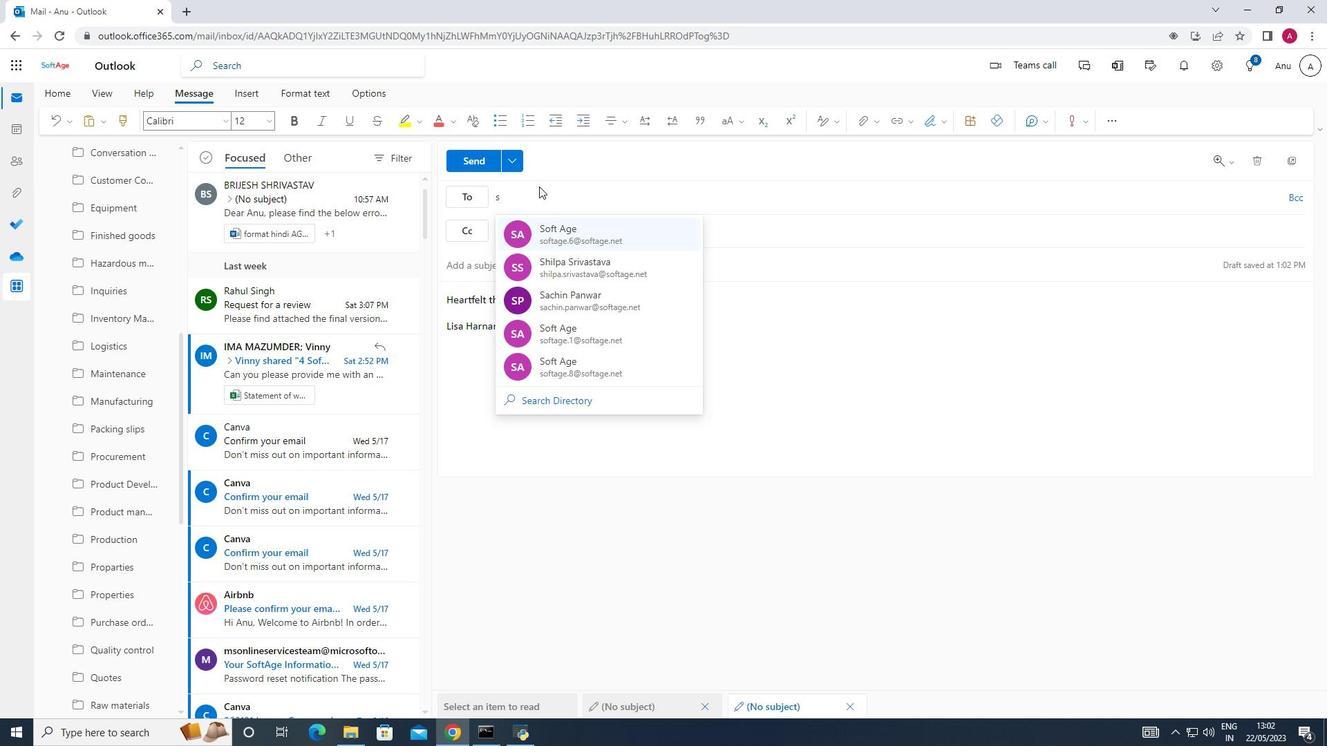 
Action: Mouse pressed left at (579, 230)
Screenshot: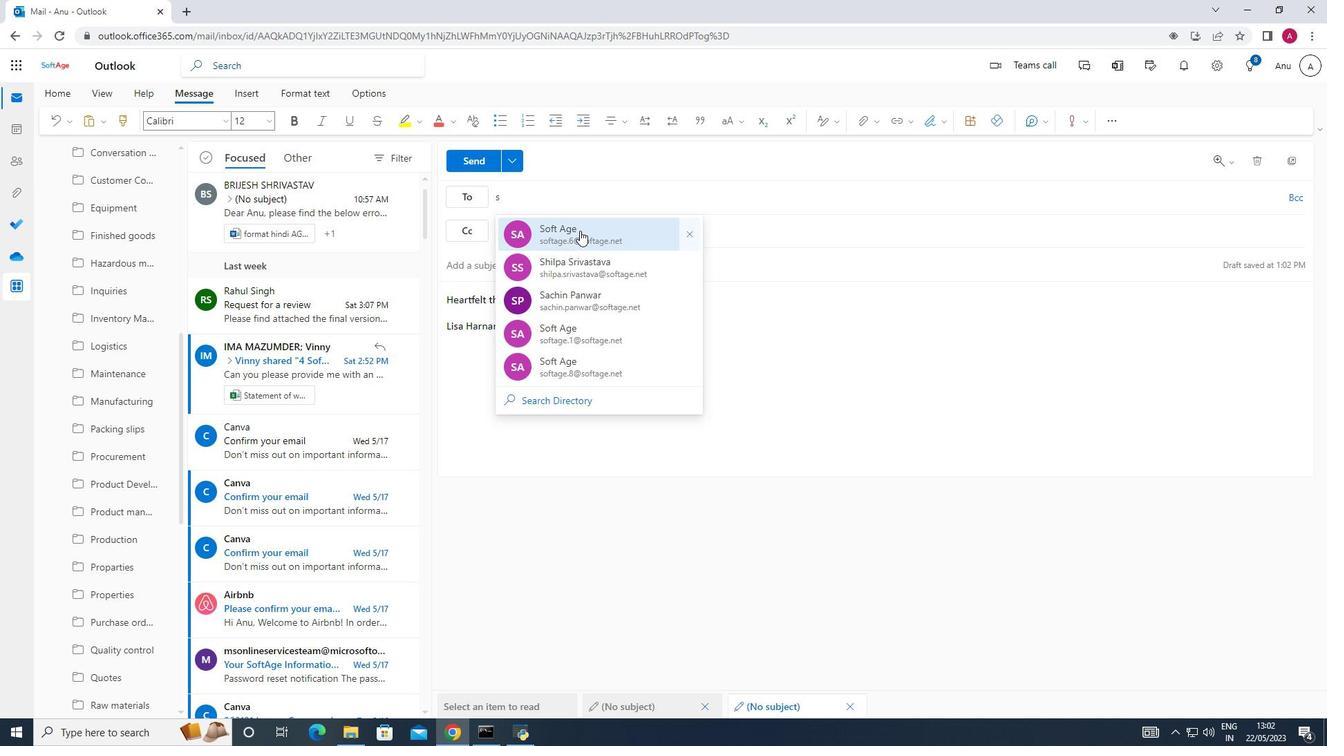 
Action: Mouse moved to (81, 536)
Screenshot: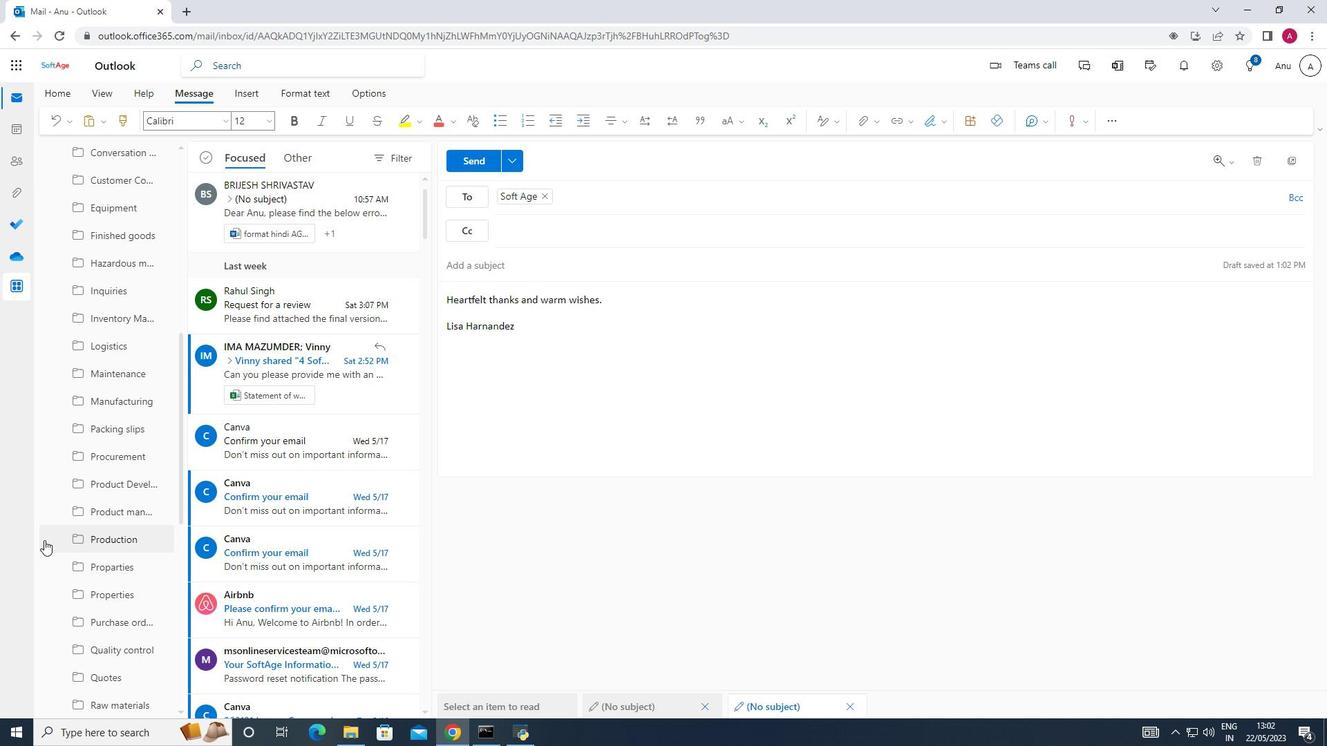
Action: Mouse scrolled (81, 535) with delta (0, 0)
Screenshot: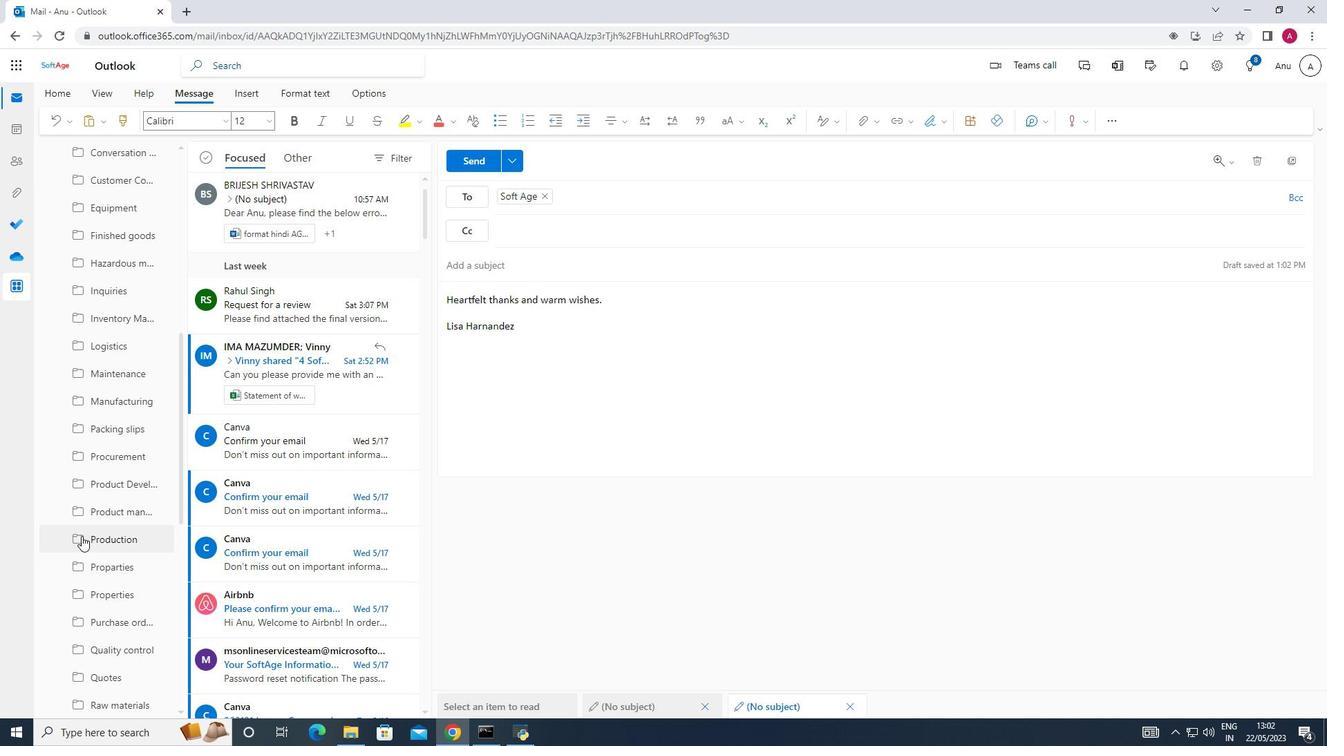 
Action: Mouse scrolled (81, 535) with delta (0, 0)
Screenshot: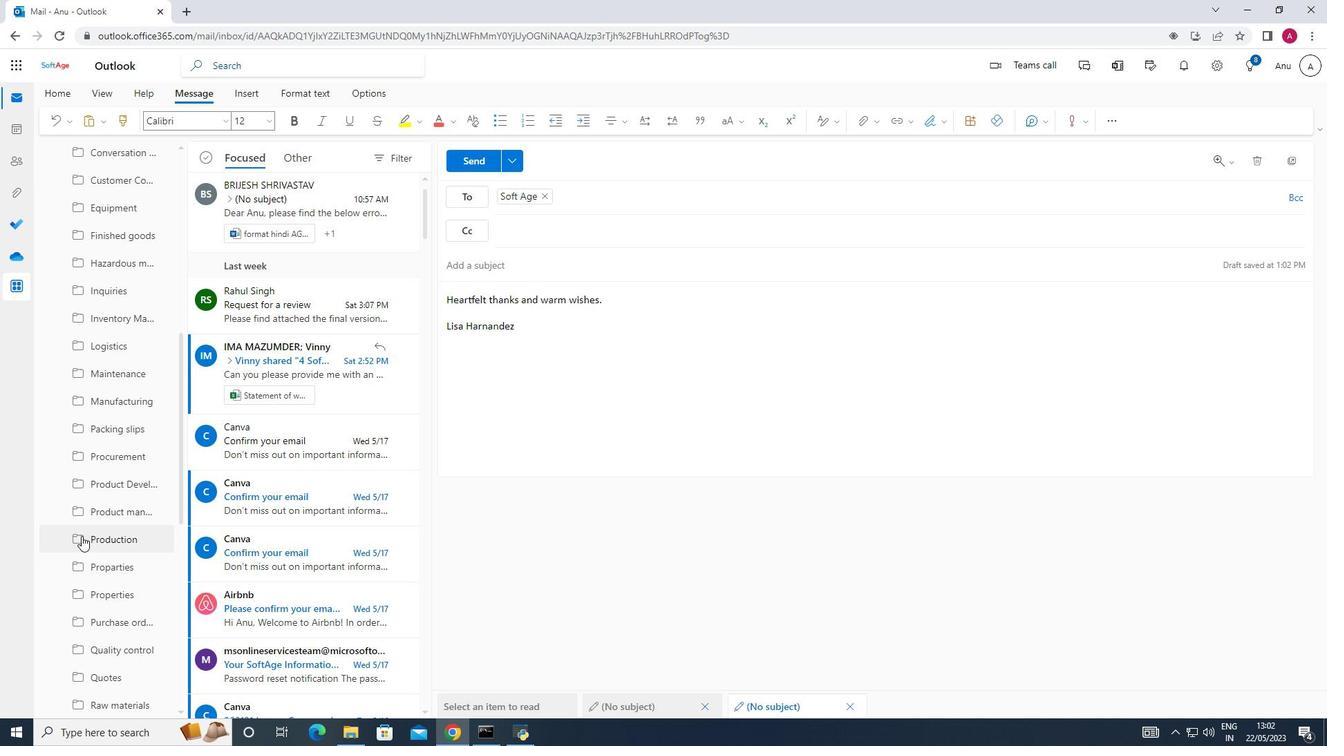 
Action: Mouse scrolled (81, 535) with delta (0, 0)
Screenshot: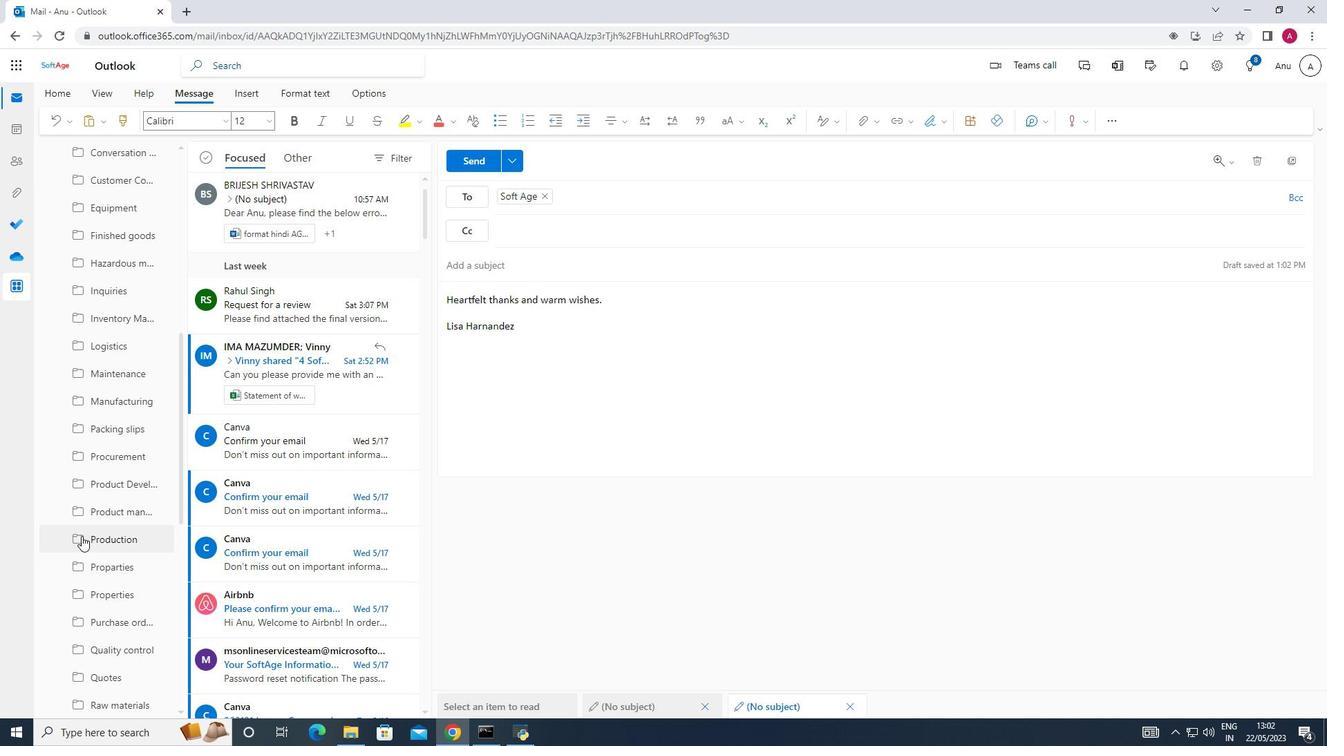 
Action: Mouse scrolled (81, 535) with delta (0, 0)
Screenshot: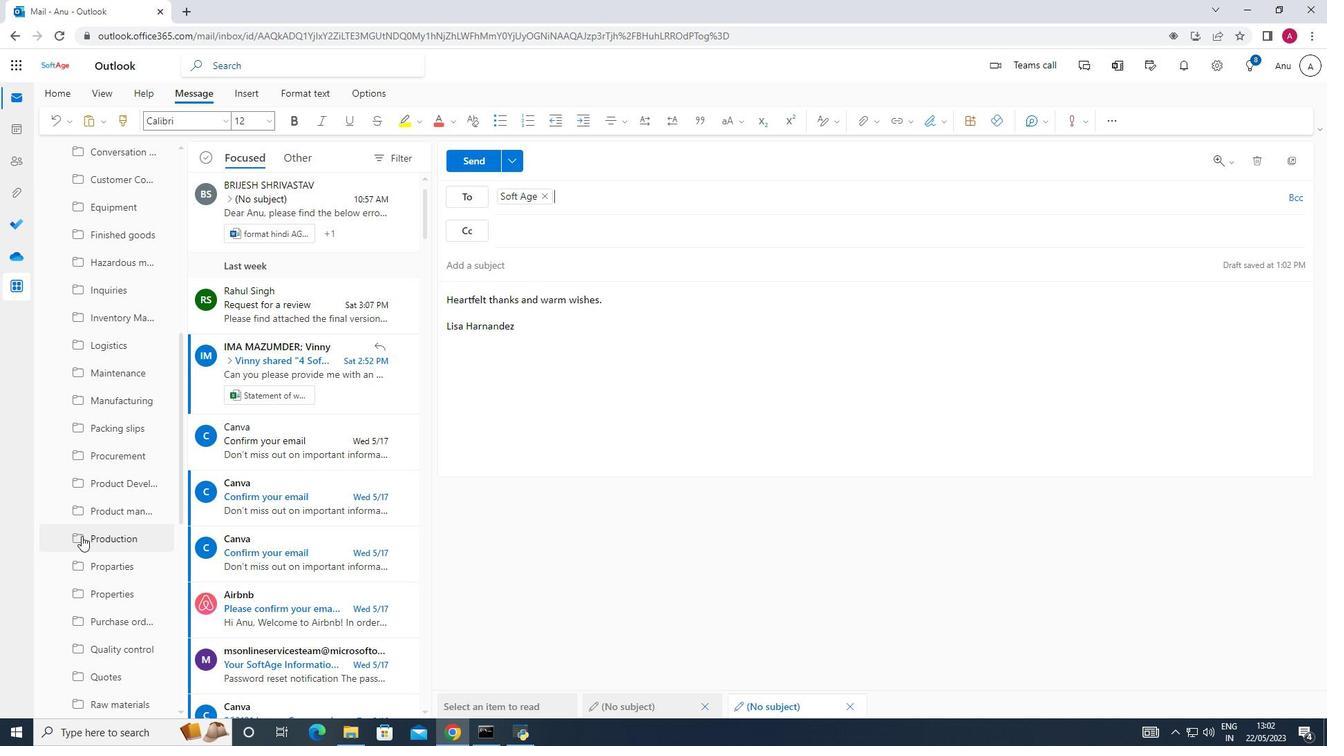
Action: Mouse moved to (82, 536)
Screenshot: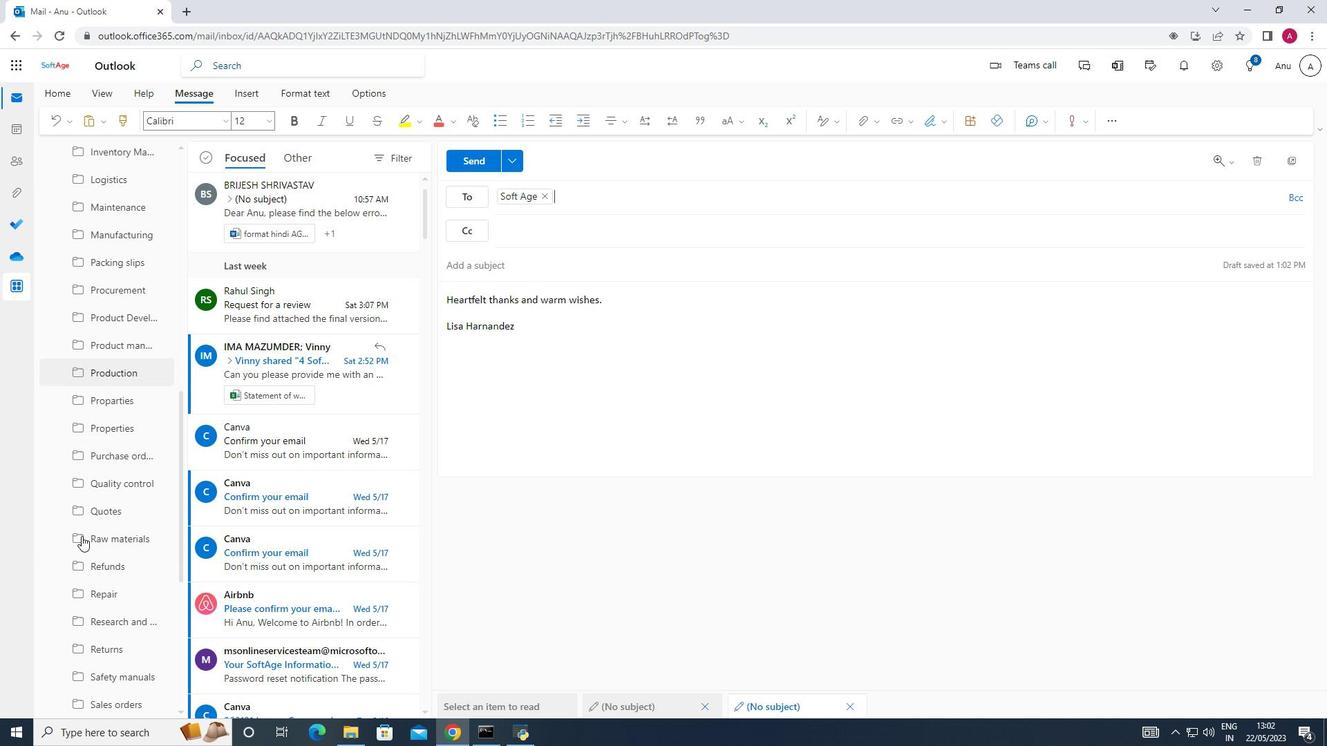 
Action: Mouse scrolled (82, 535) with delta (0, 0)
Screenshot: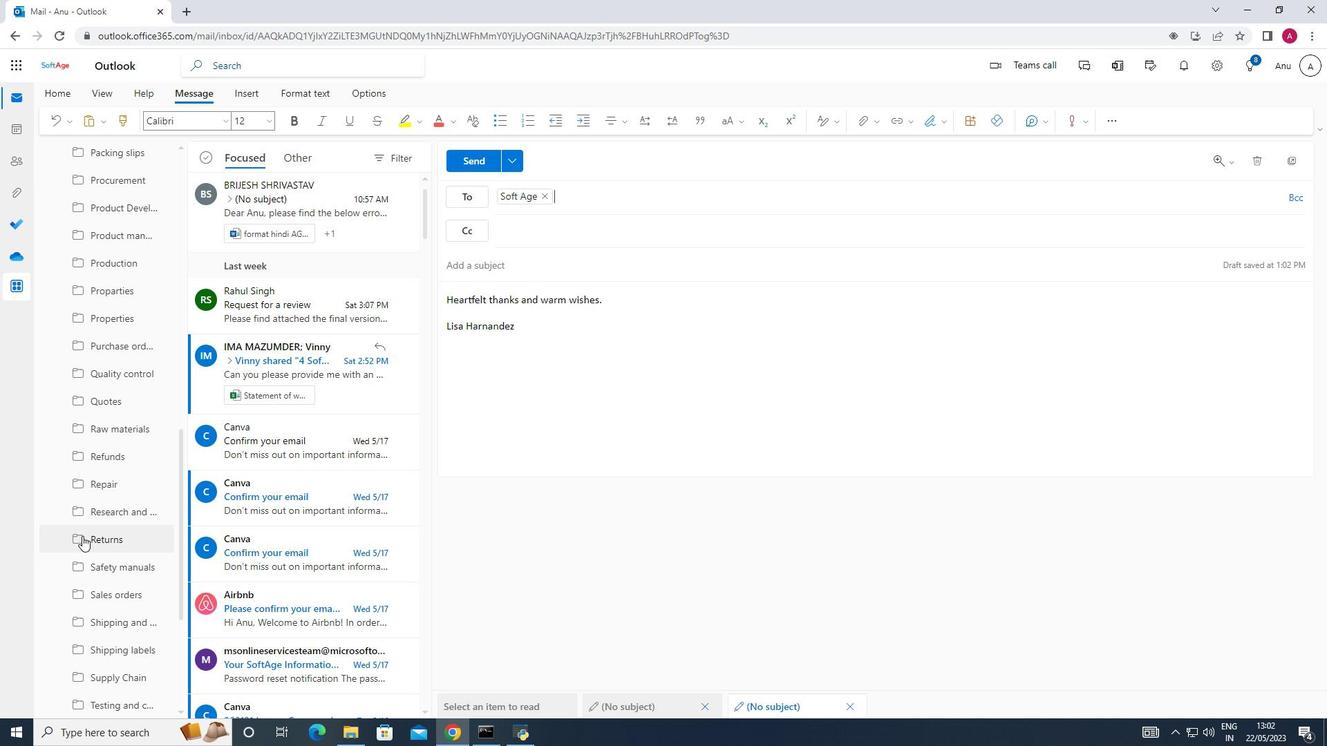 
Action: Mouse scrolled (82, 535) with delta (0, 0)
Screenshot: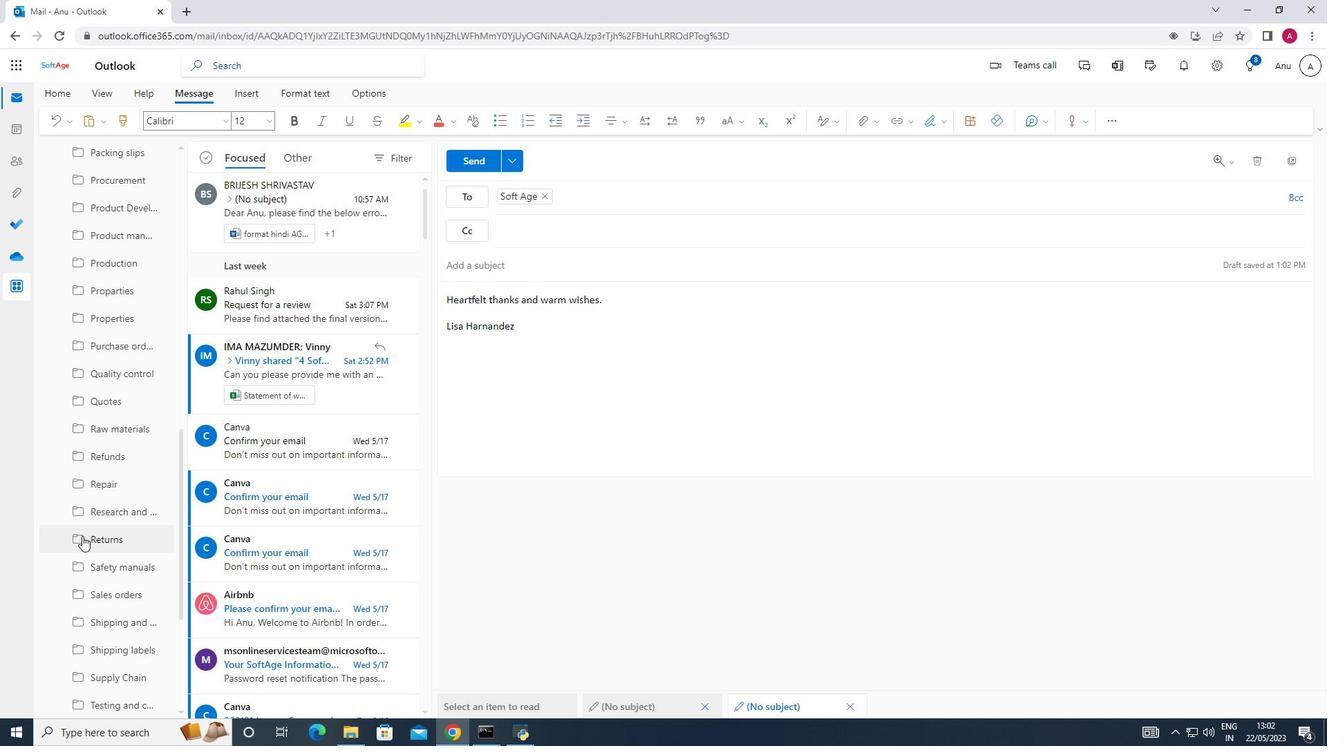 
Action: Mouse moved to (82, 537)
Screenshot: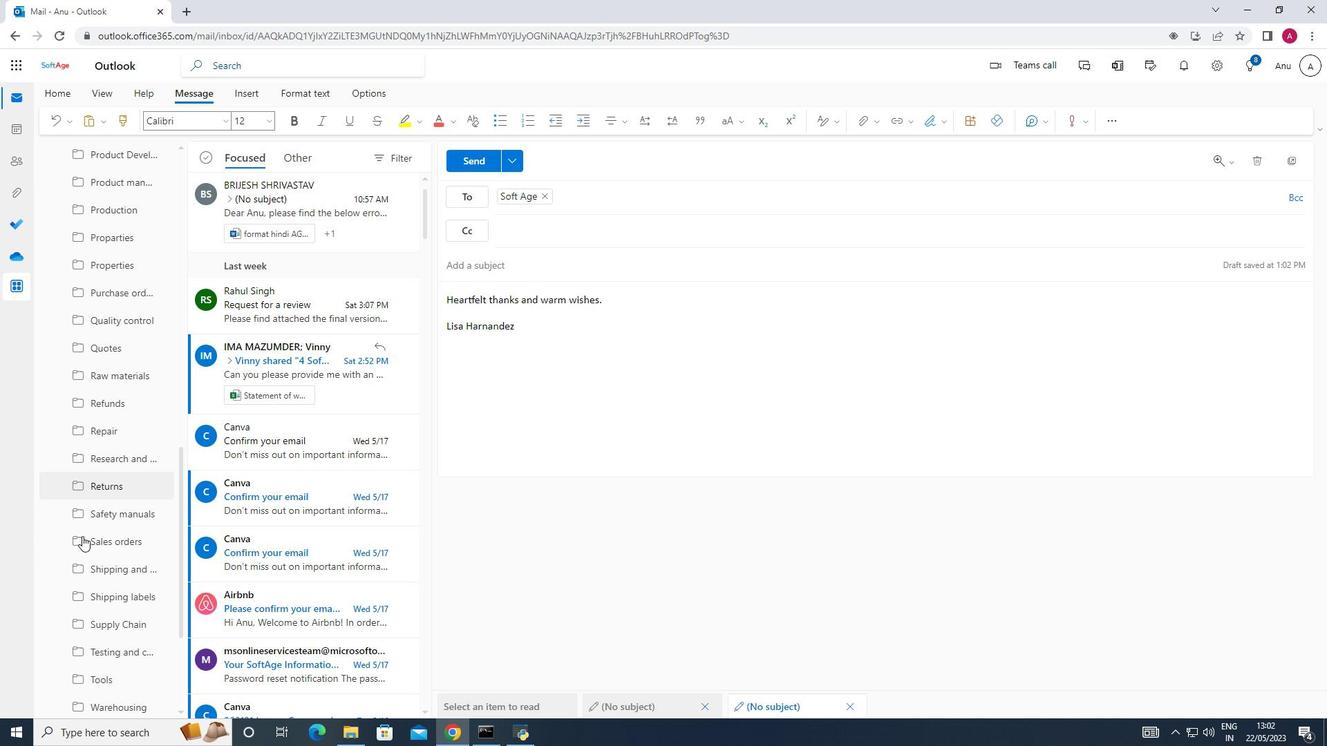 
Action: Mouse scrolled (82, 537) with delta (0, 0)
Screenshot: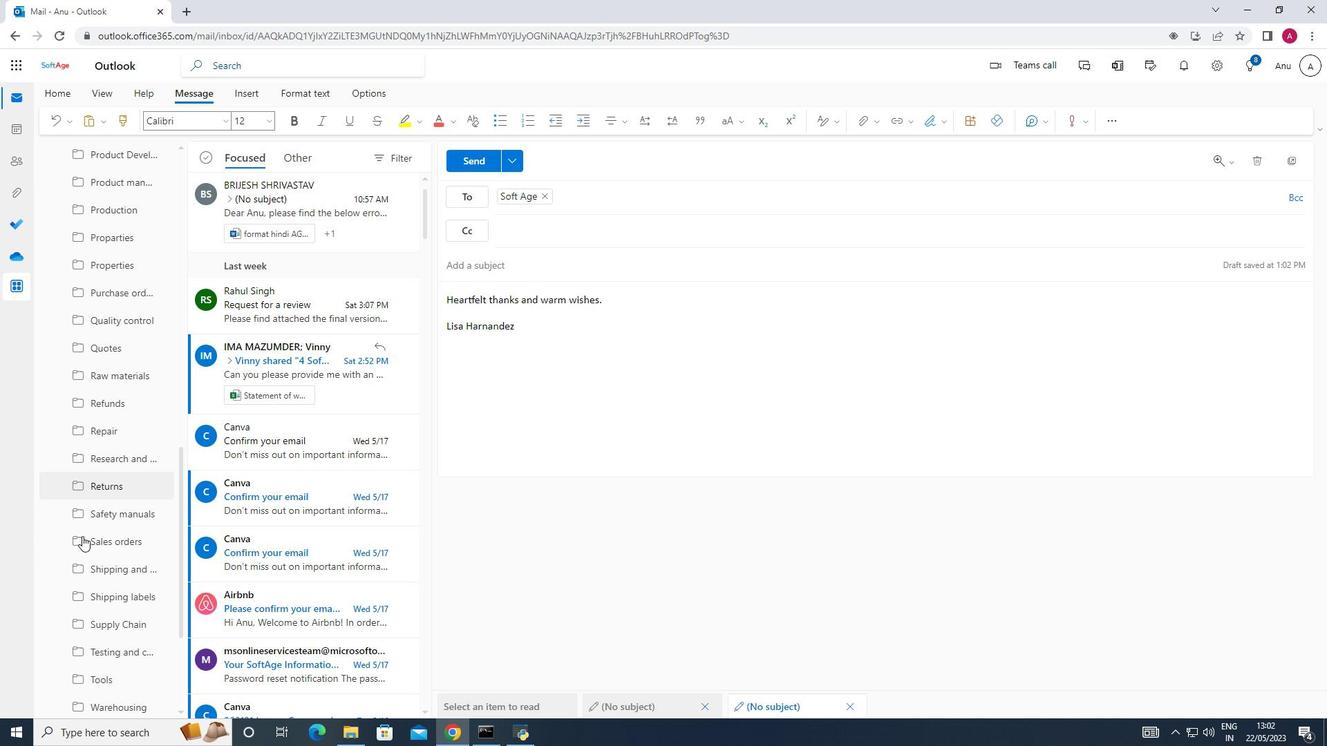 
Action: Mouse moved to (82, 538)
Screenshot: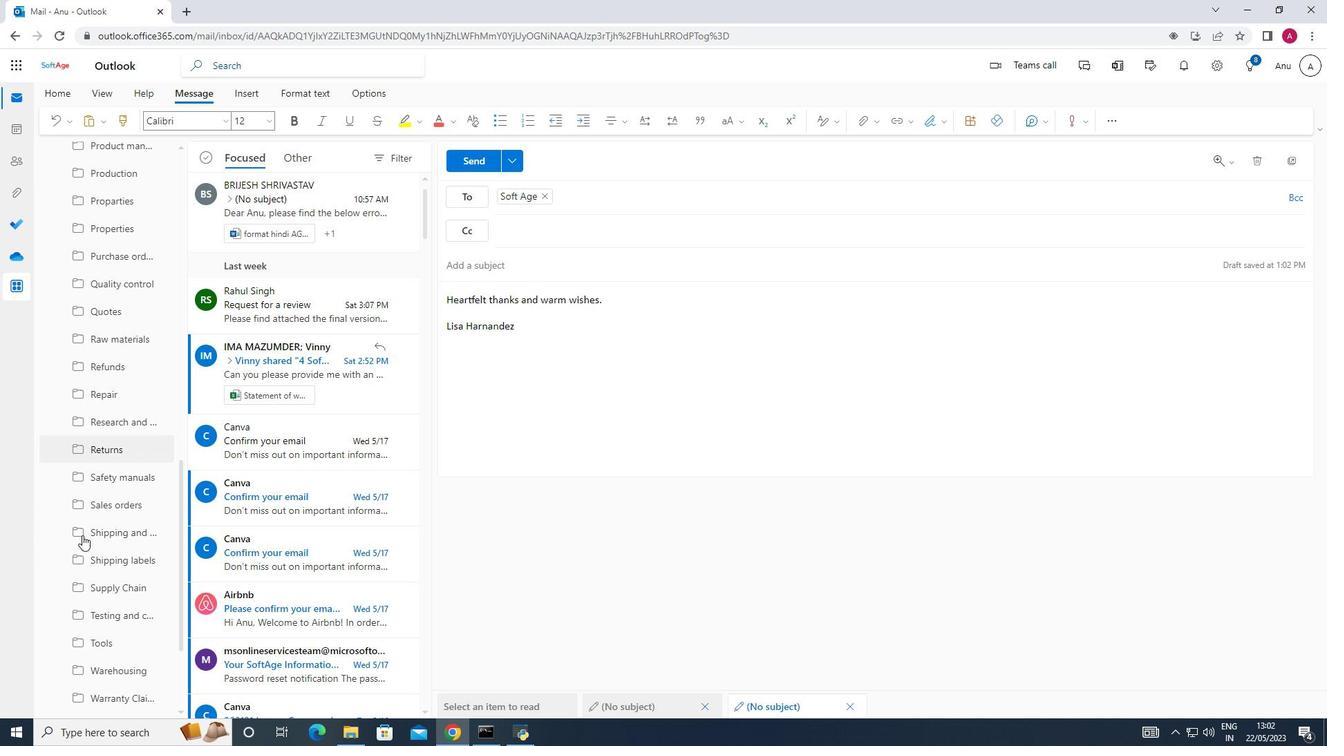 
Action: Mouse scrolled (82, 537) with delta (0, 0)
Screenshot: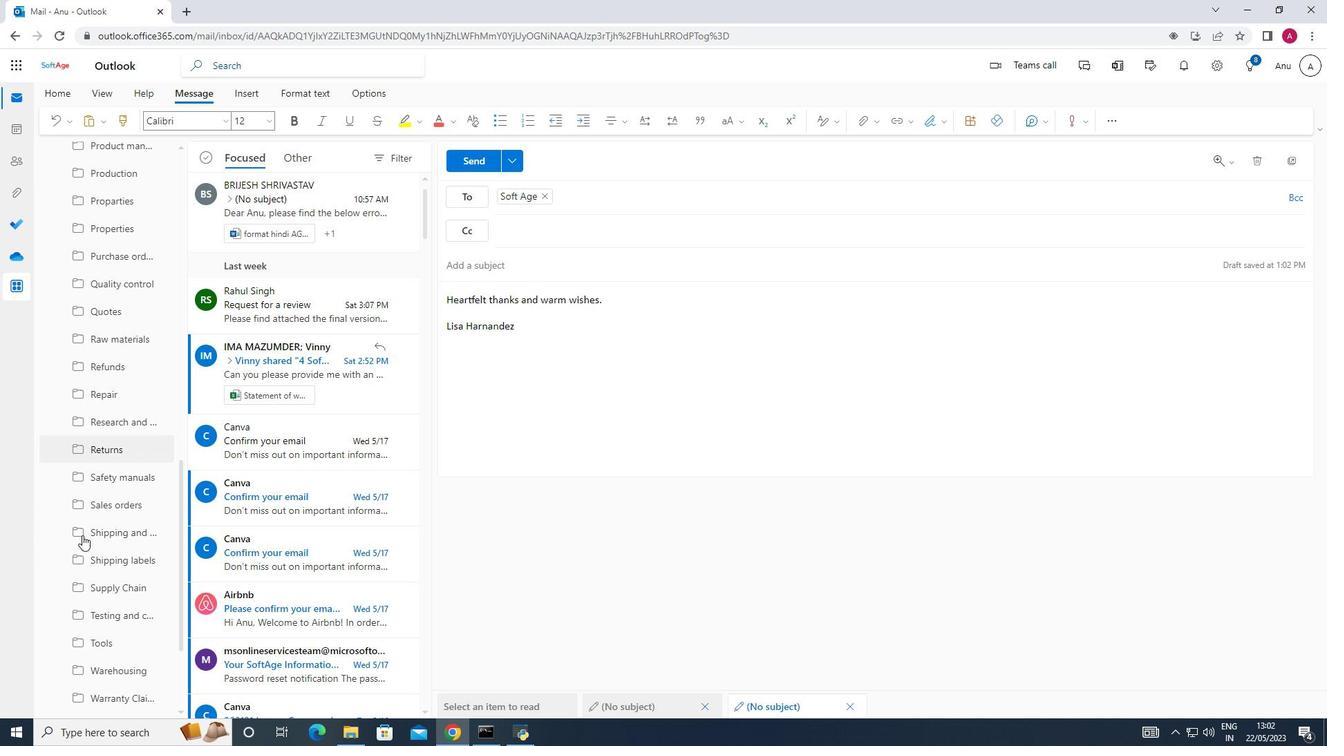 
Action: Mouse moved to (98, 585)
Screenshot: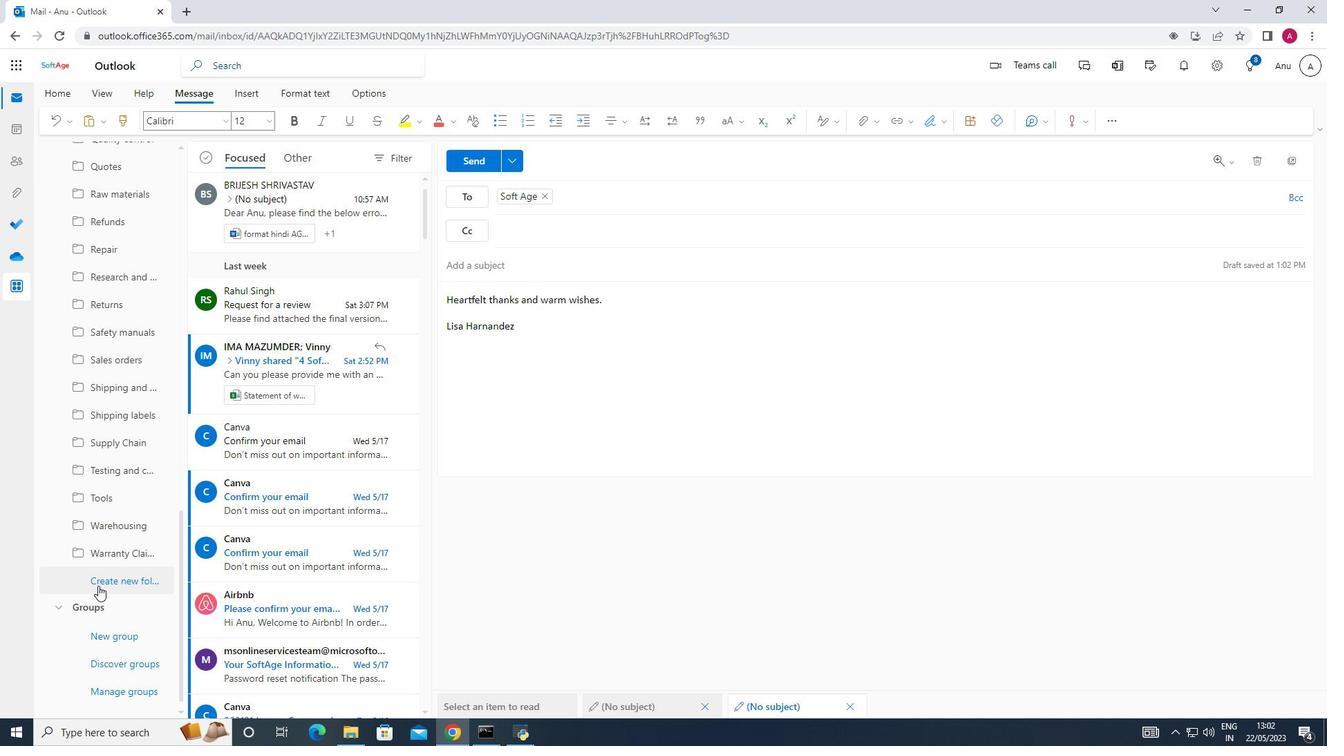 
Action: Mouse pressed left at (98, 585)
Screenshot: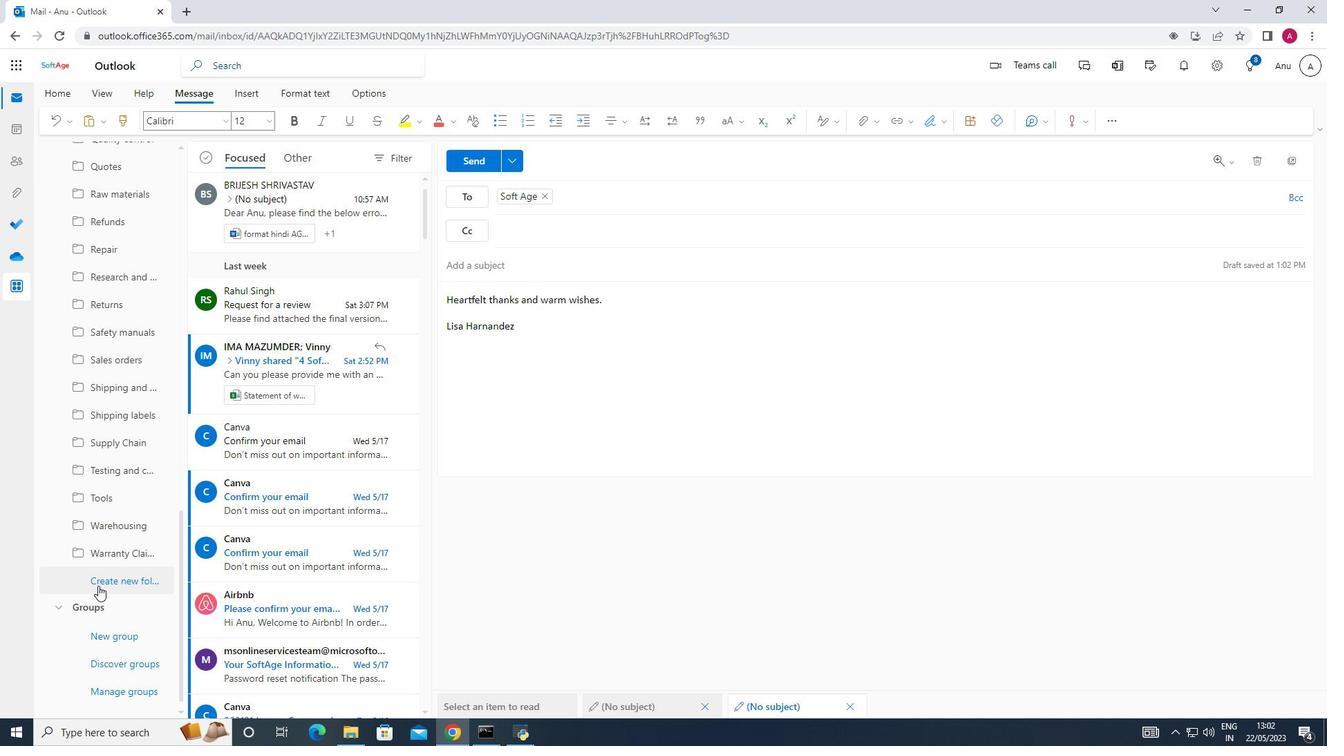 
Action: Mouse moved to (100, 565)
Screenshot: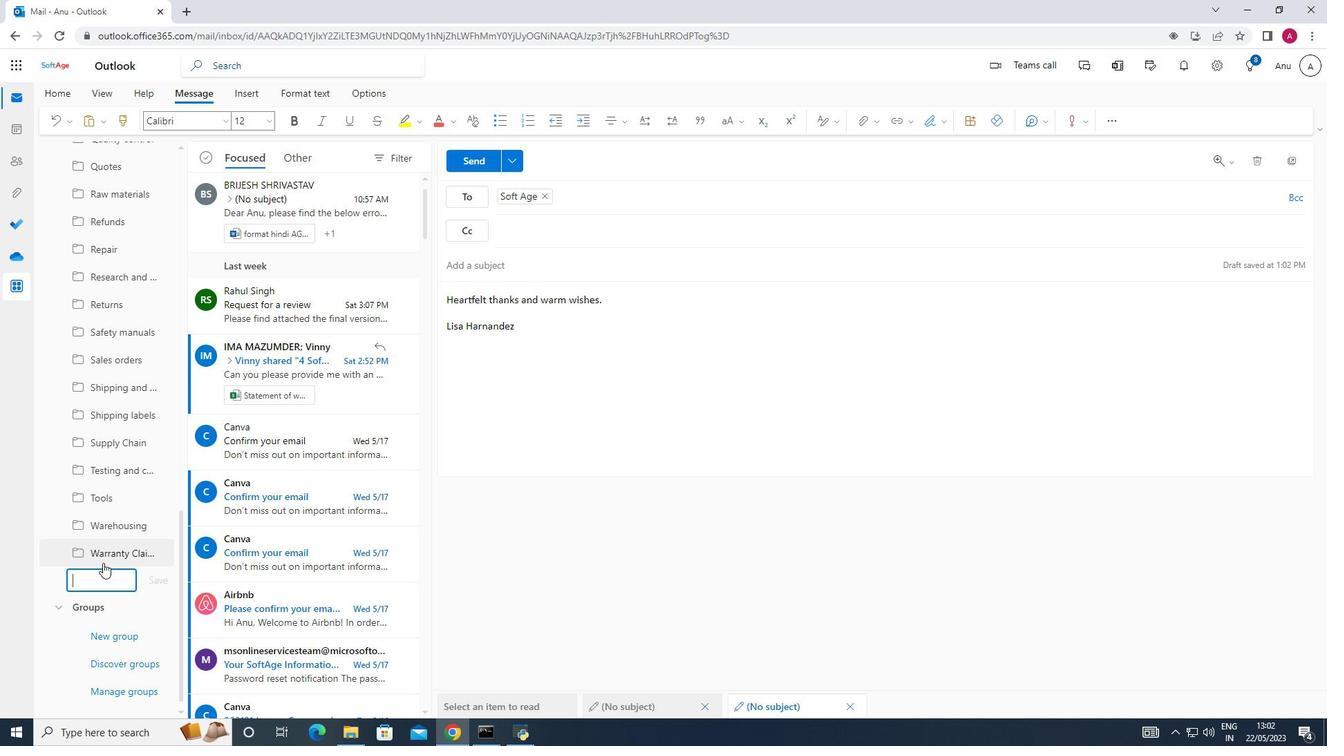 
Action: Key pressed <Key.shift>Training<Key.space>materials
Screenshot: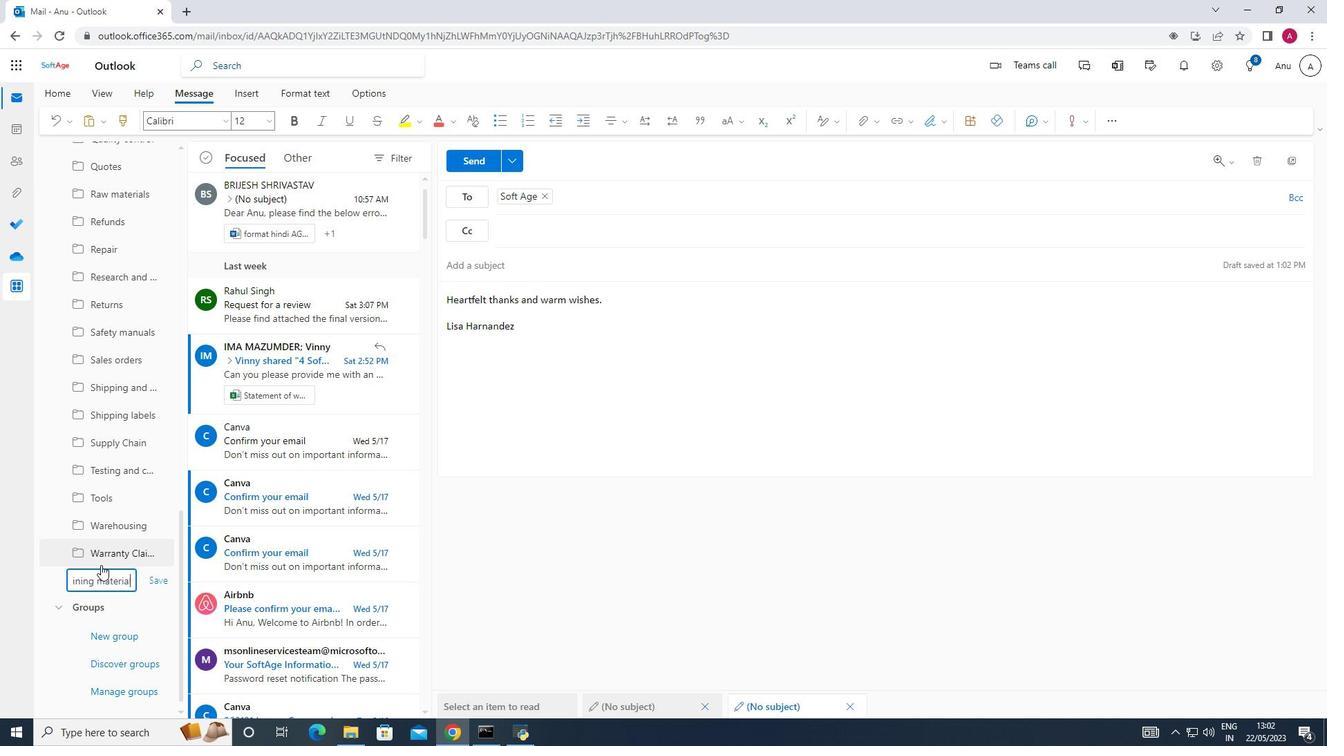 
Action: Mouse moved to (153, 583)
Screenshot: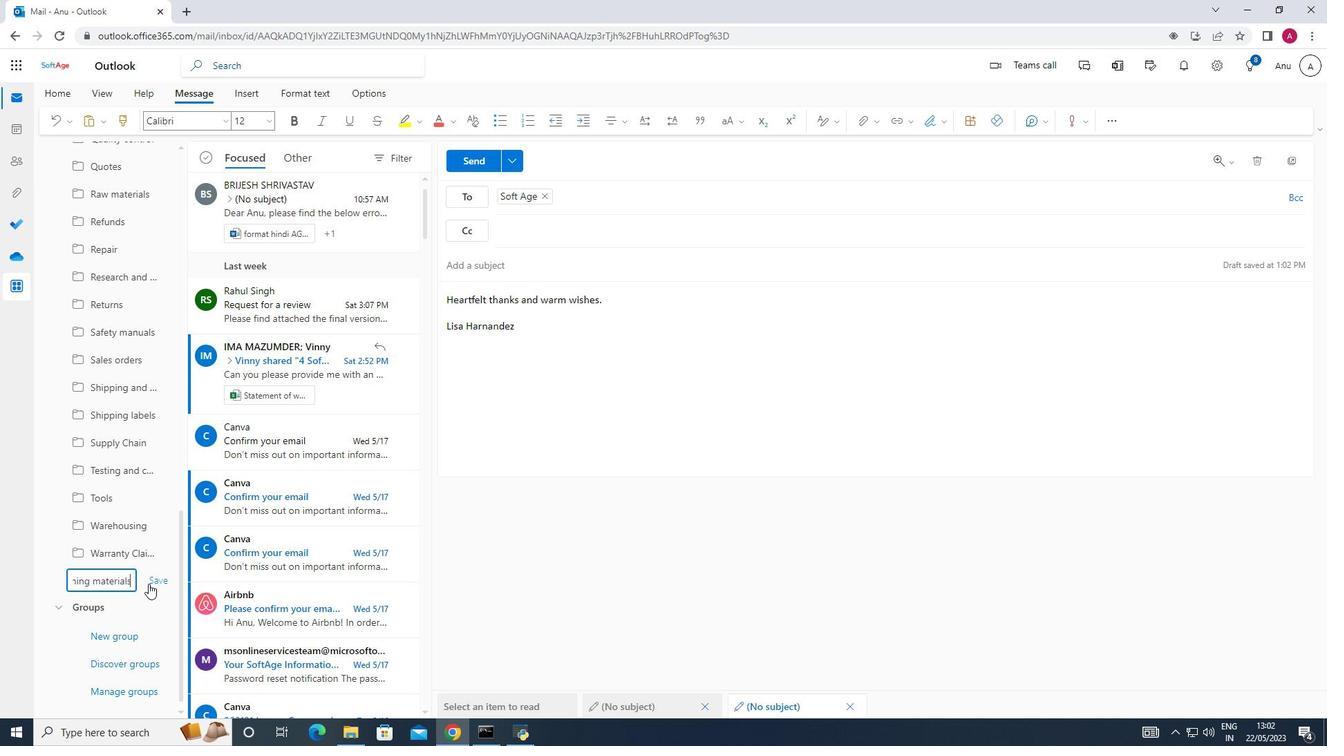 
Action: Mouse pressed left at (153, 583)
Screenshot: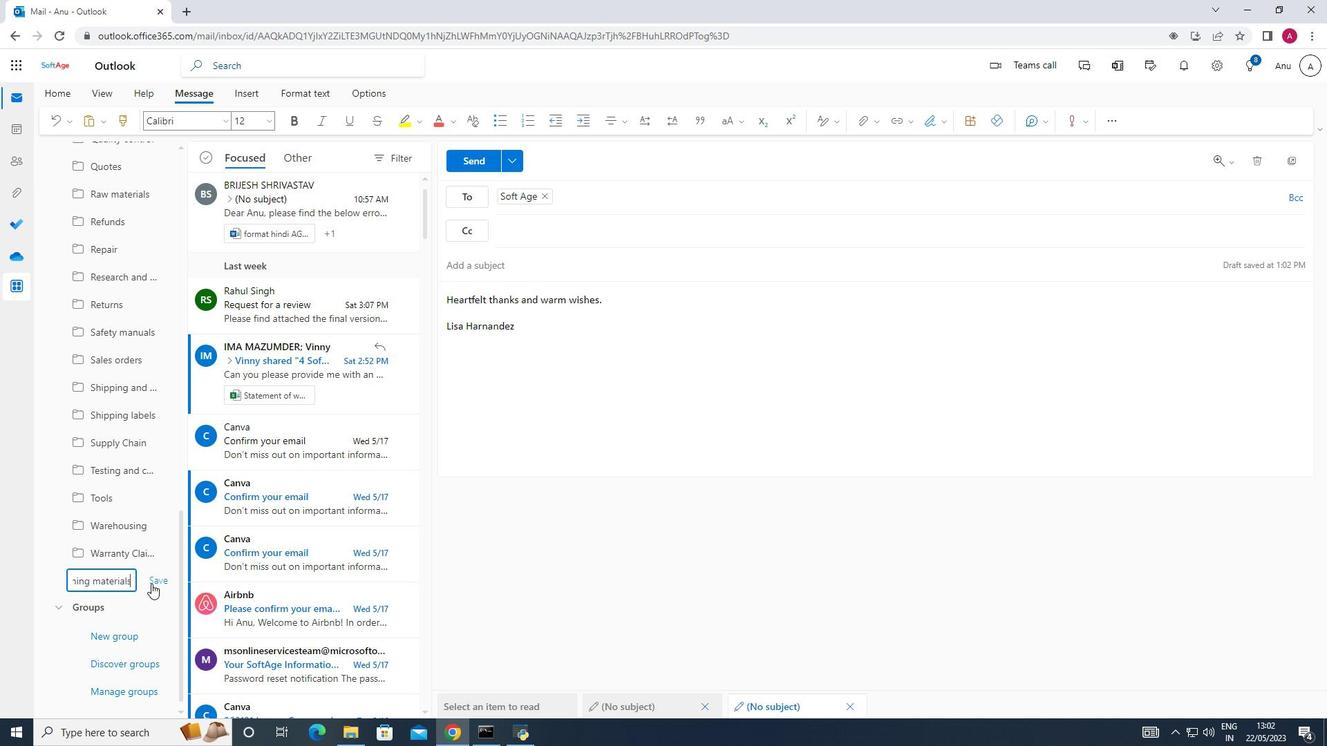 
Action: Mouse moved to (520, 446)
Screenshot: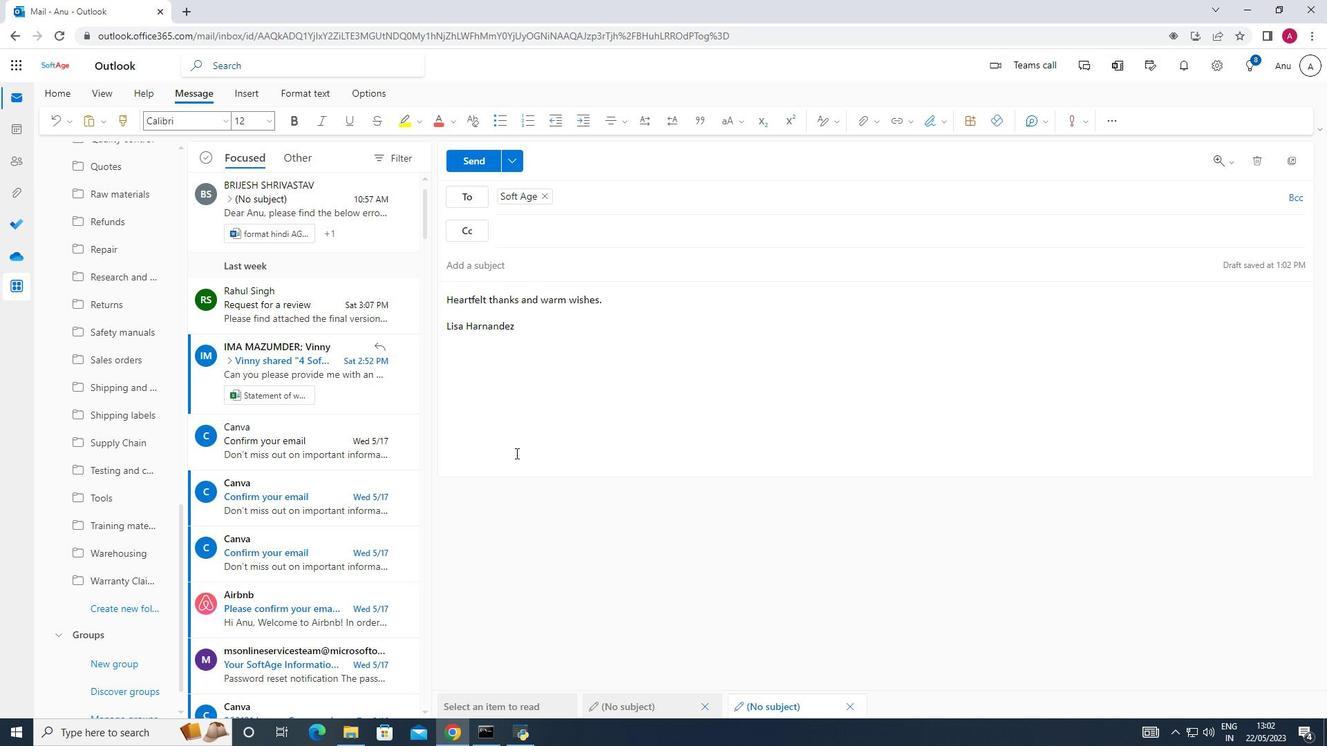 
Action: Mouse scrolled (520, 447) with delta (0, 0)
Screenshot: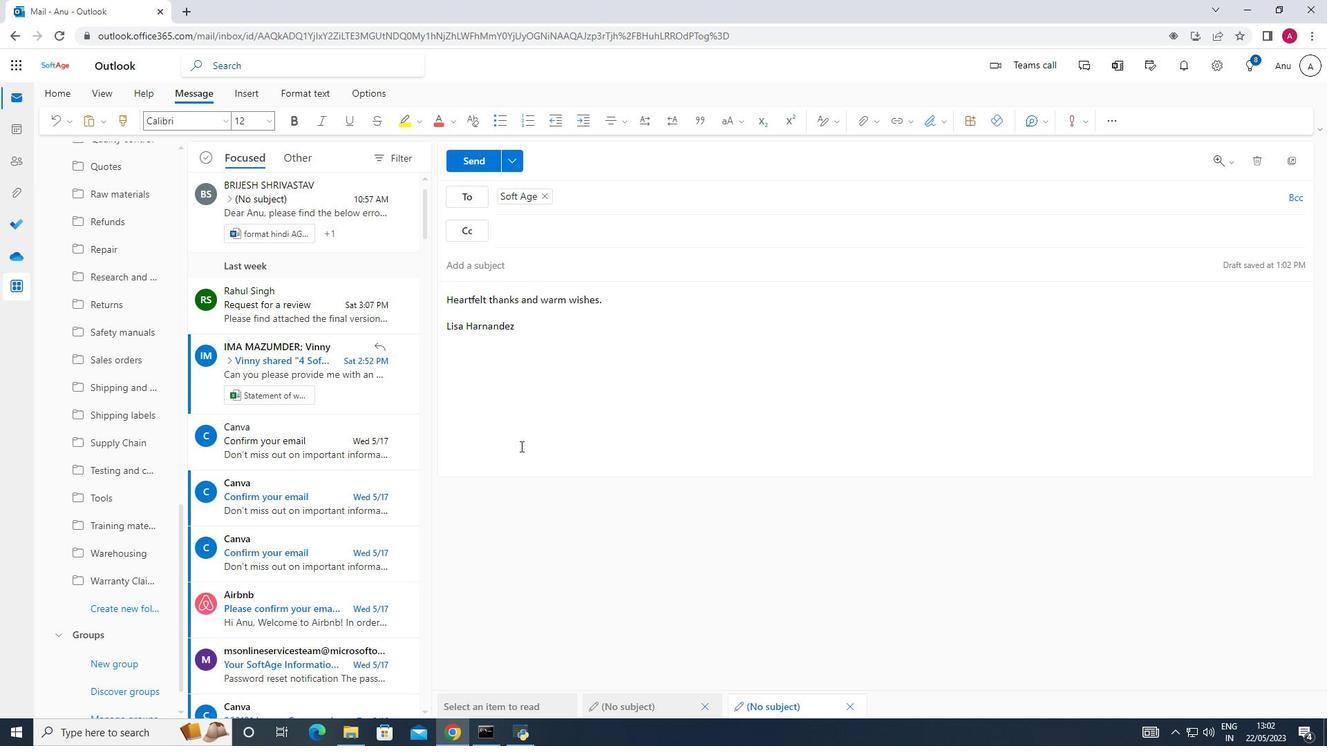 
Action: Mouse scrolled (520, 447) with delta (0, 0)
Screenshot: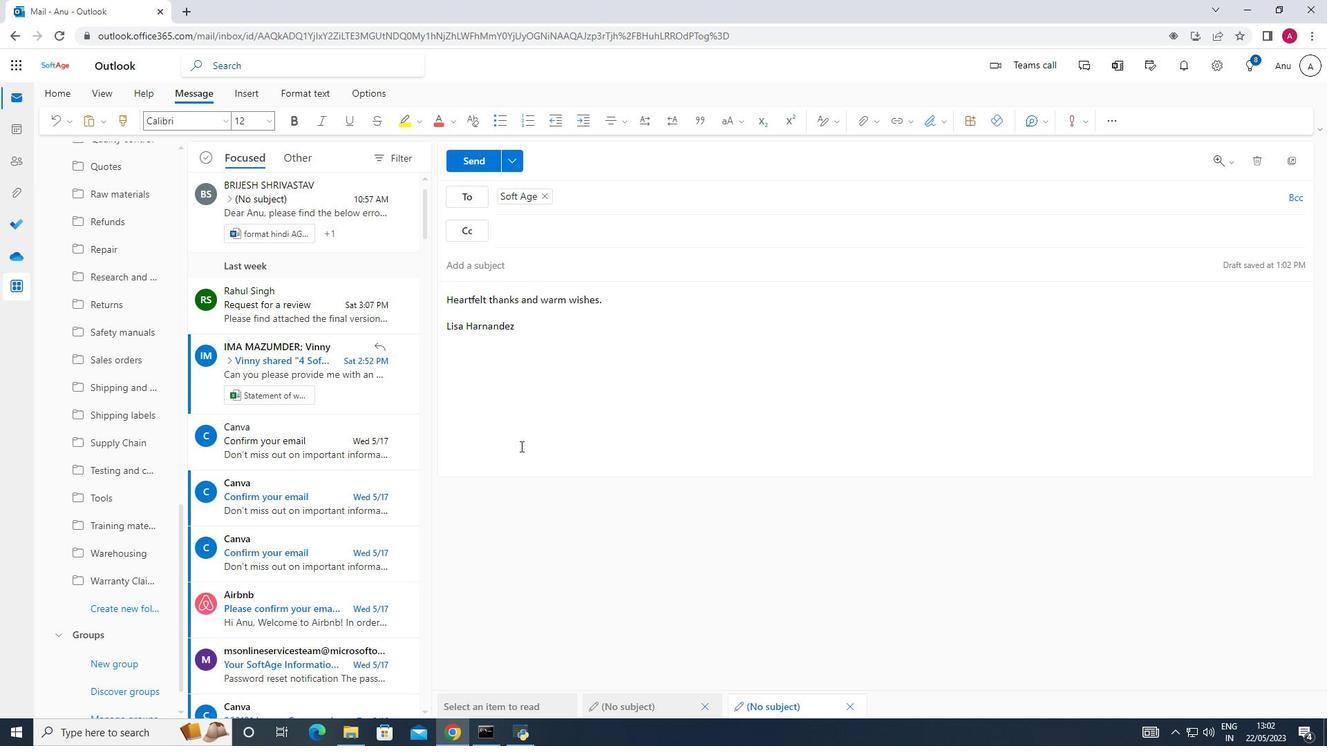 
Action: Mouse moved to (476, 165)
Screenshot: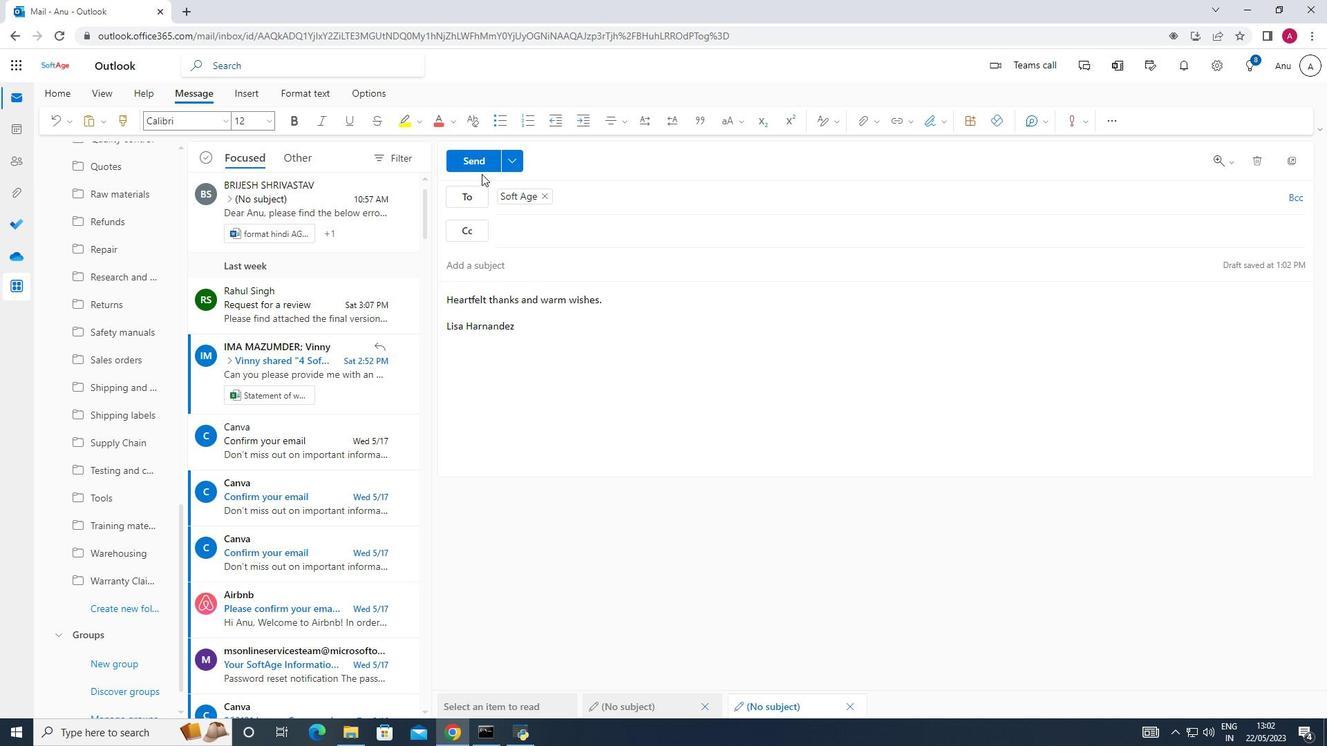 
Action: Mouse pressed left at (476, 165)
Screenshot: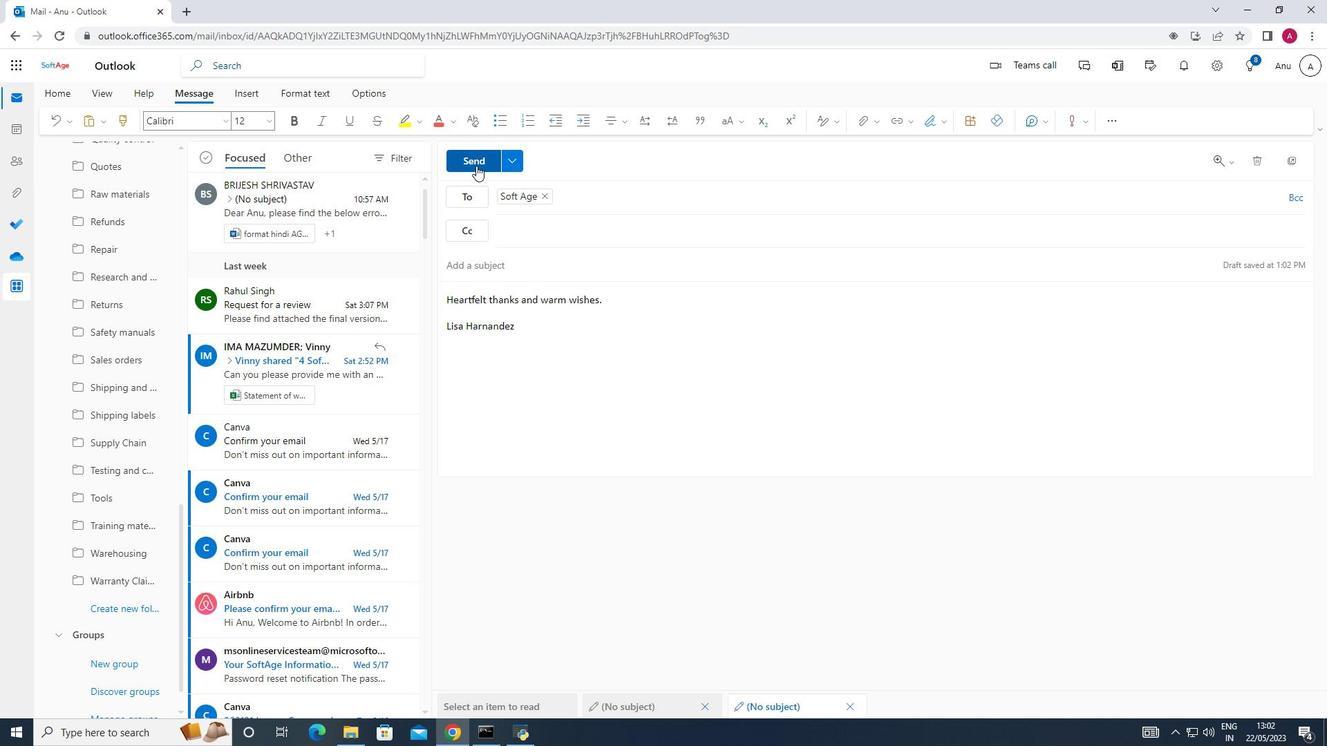 
Action: Mouse moved to (655, 421)
Screenshot: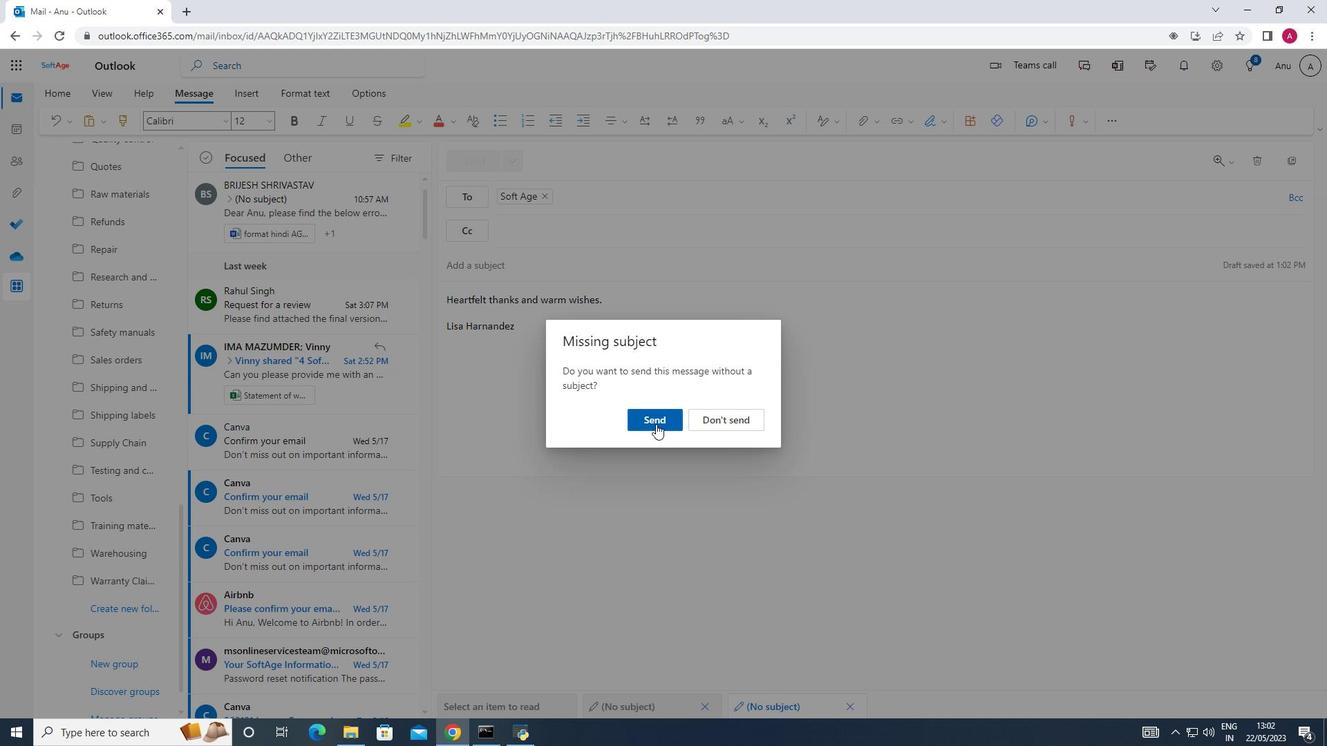 
Action: Mouse pressed left at (655, 421)
Screenshot: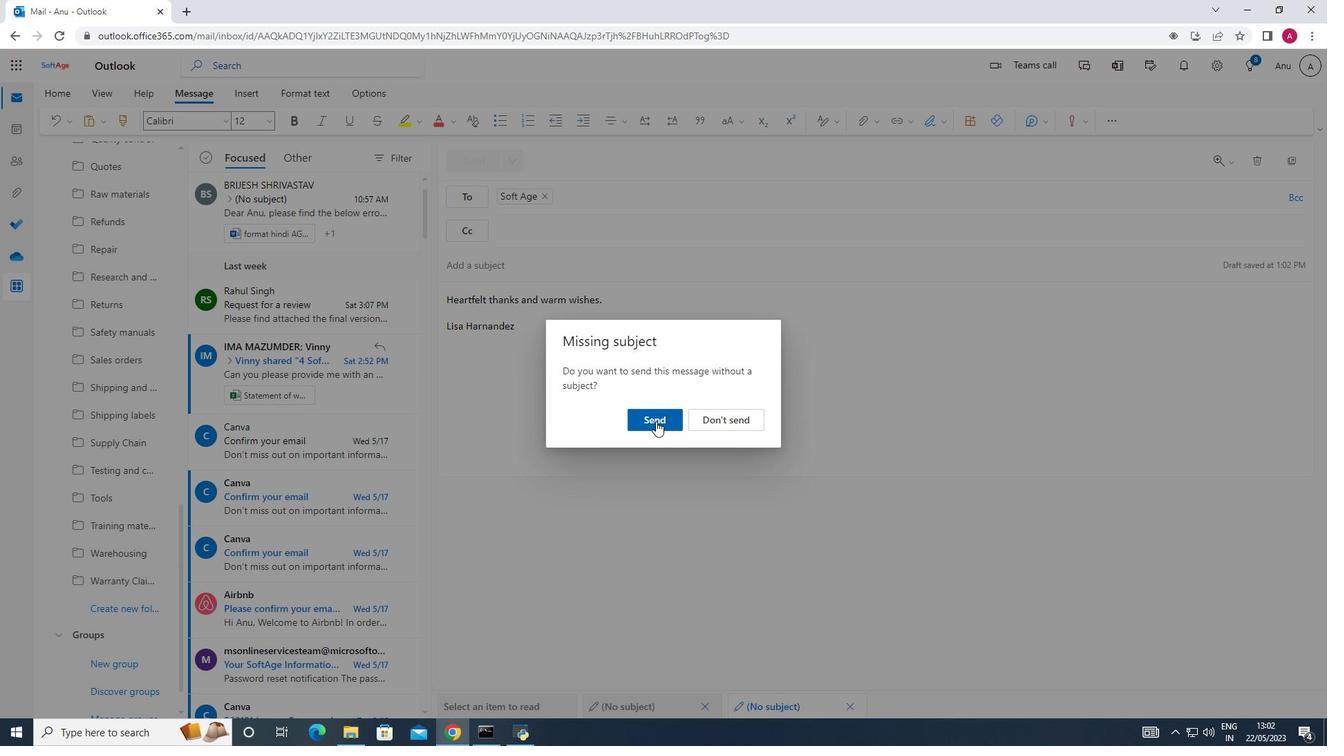 
